 Task: Look for space in Gingee, India from 6th September, 2023 to 10th September, 2023 for 1 adult in price range Rs.9000 to Rs.17000. Place can be private room with 1  bedroom having 1 bed and 1 bathroom. Property type can be house, flat, guest house, hotel. Amenities needed are: washing machine. Booking option can be shelf check-in. Required host language is English.
Action: Mouse moved to (427, 108)
Screenshot: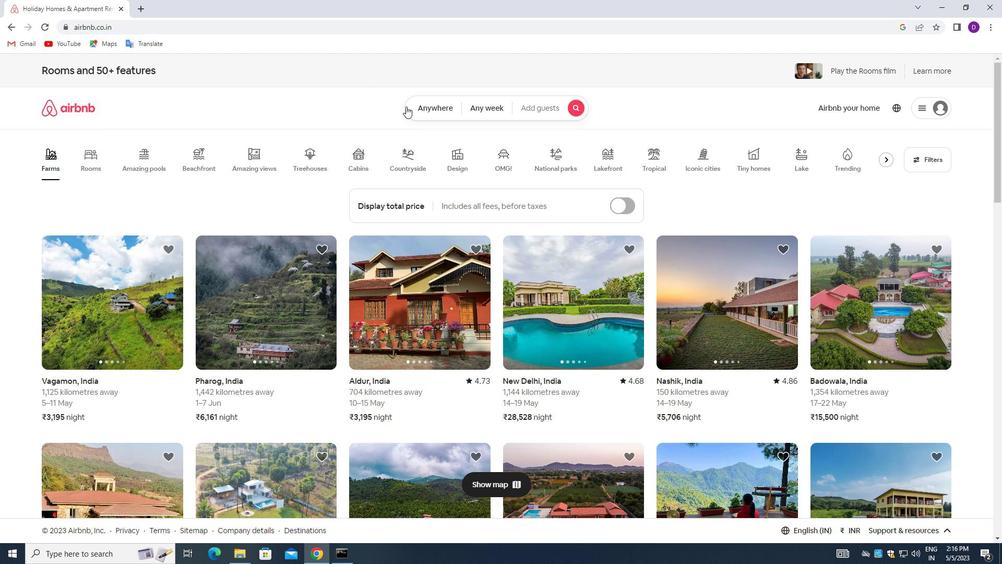 
Action: Mouse pressed left at (427, 108)
Screenshot: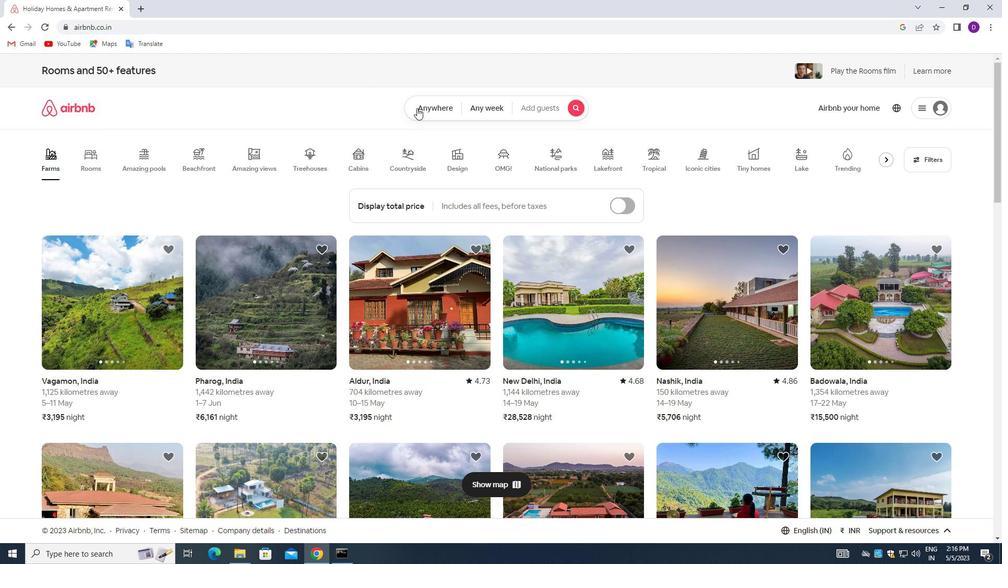 
Action: Mouse moved to (384, 157)
Screenshot: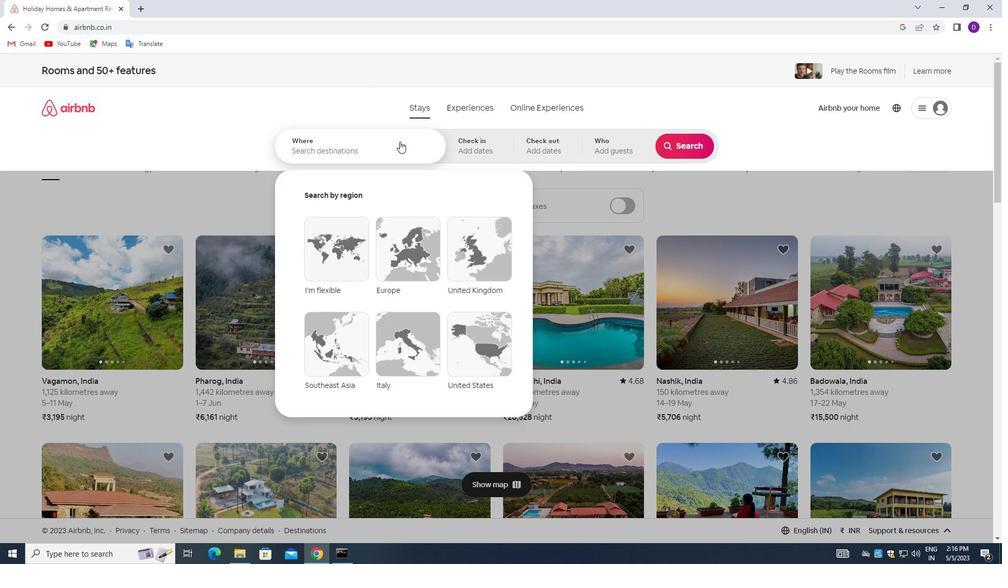 
Action: Mouse pressed left at (384, 157)
Screenshot: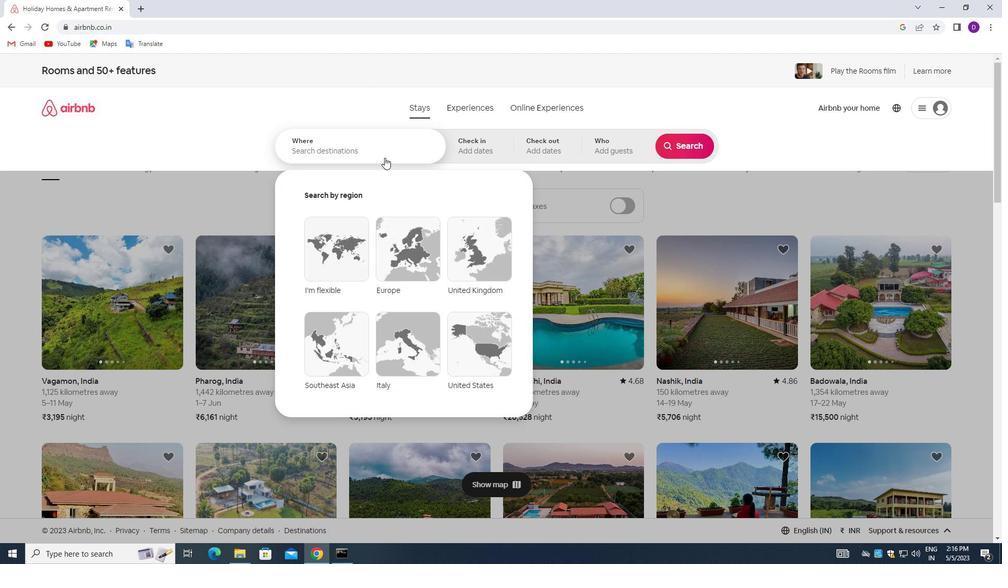 
Action: Mouse moved to (252, 141)
Screenshot: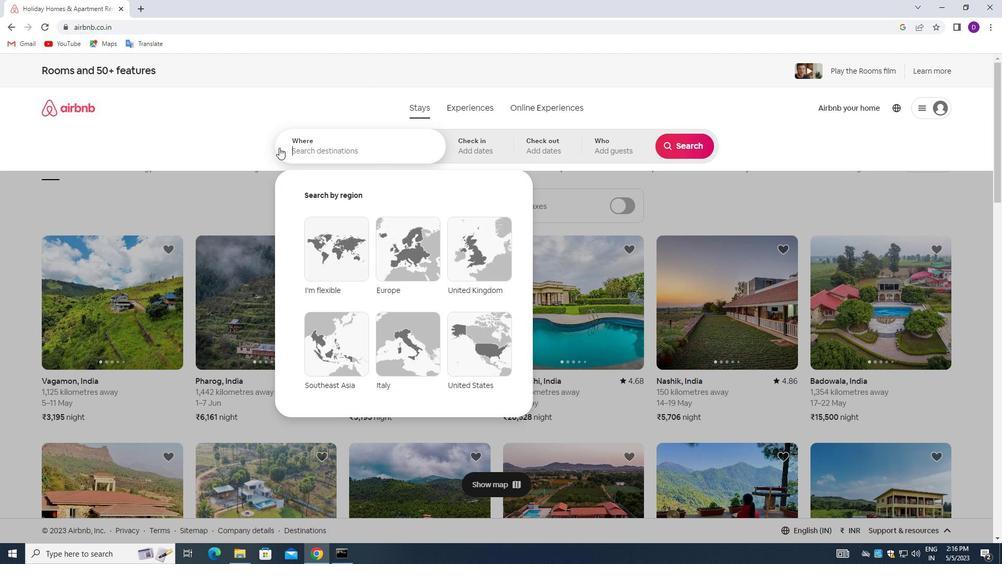 
Action: Key pressed <Key.shift_r>Gingee,<Key.space><Key.shift>INDIA<Key.enter>
Screenshot: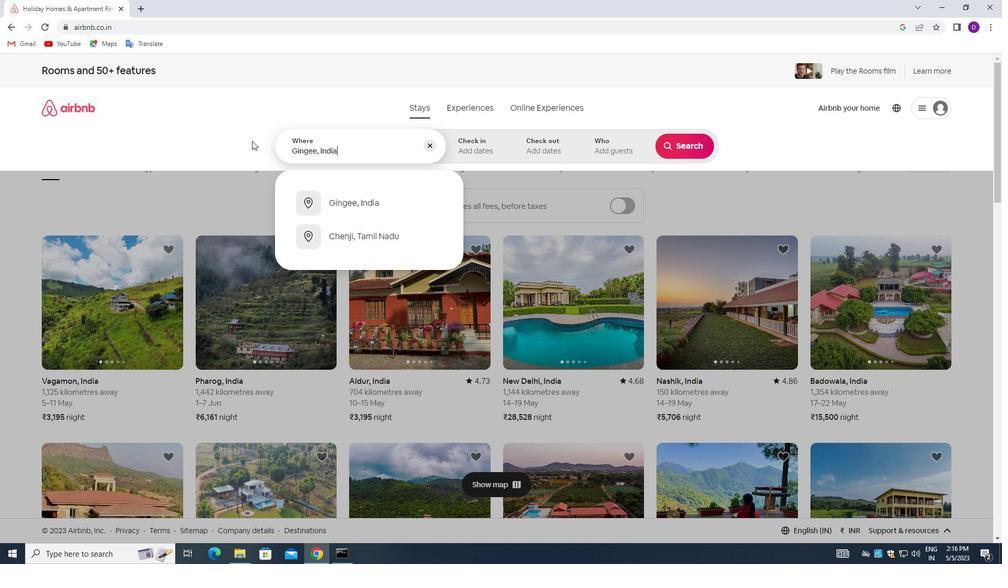 
Action: Mouse moved to (680, 226)
Screenshot: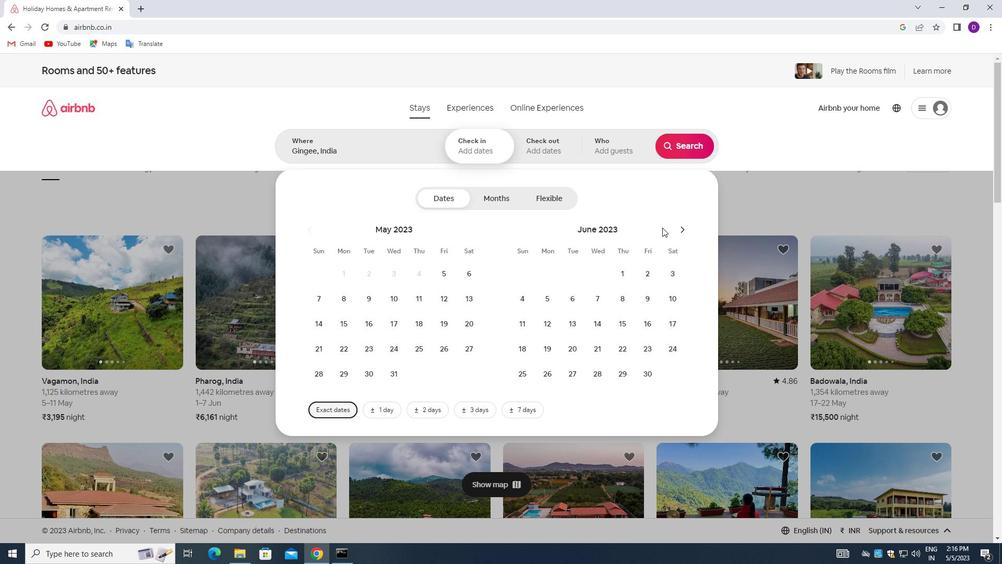 
Action: Mouse pressed left at (680, 226)
Screenshot: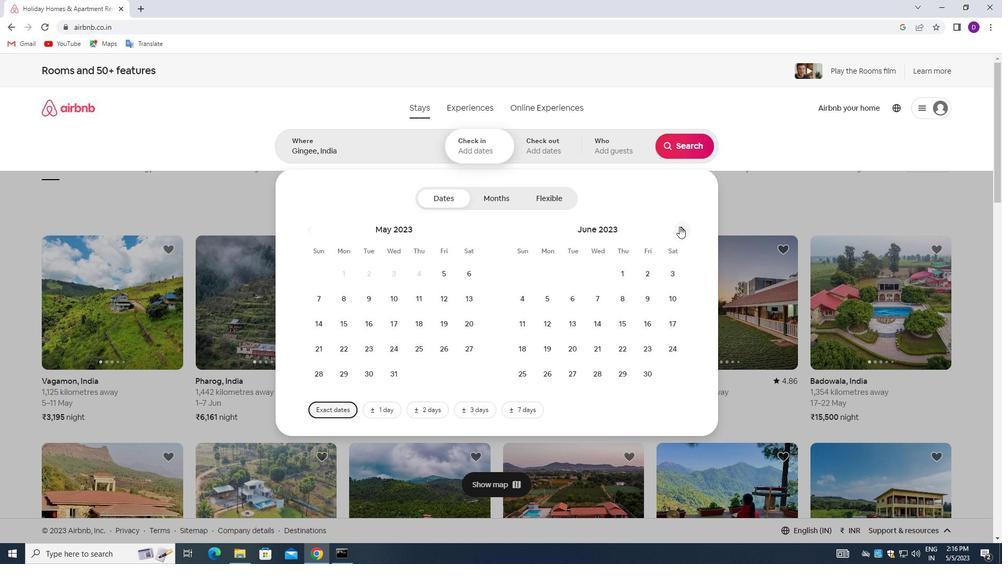 
Action: Mouse moved to (681, 226)
Screenshot: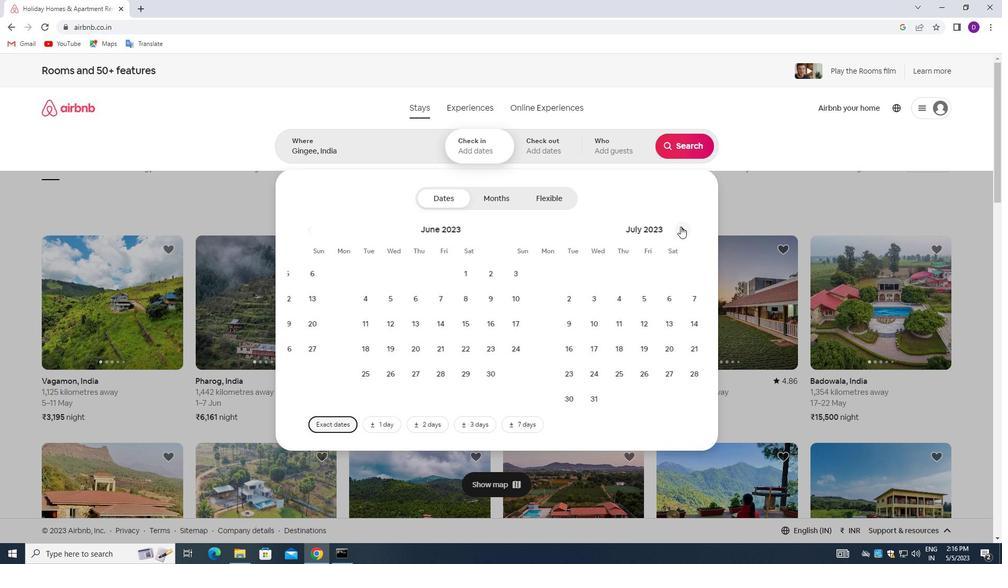 
Action: Mouse pressed left at (681, 226)
Screenshot: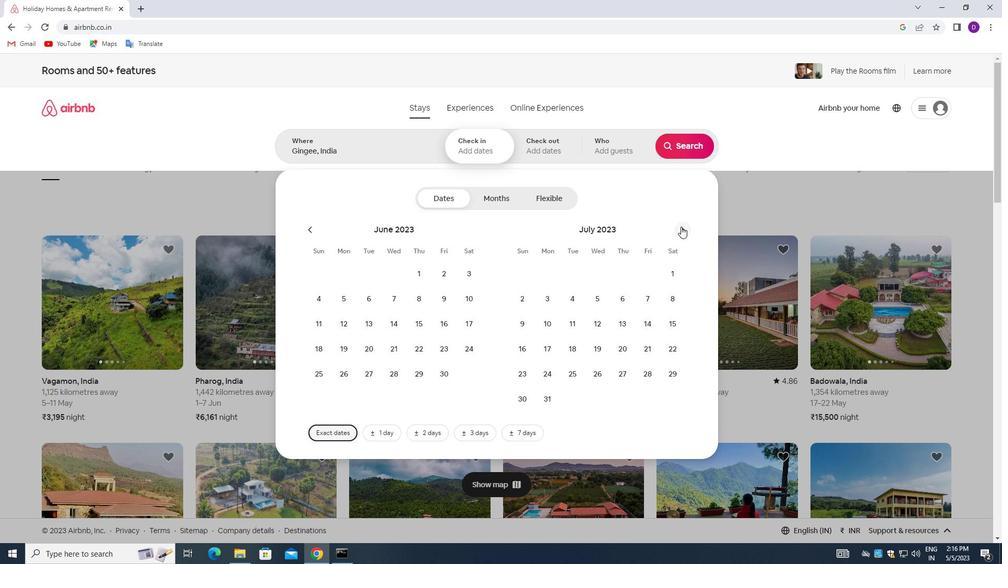 
Action: Mouse moved to (685, 228)
Screenshot: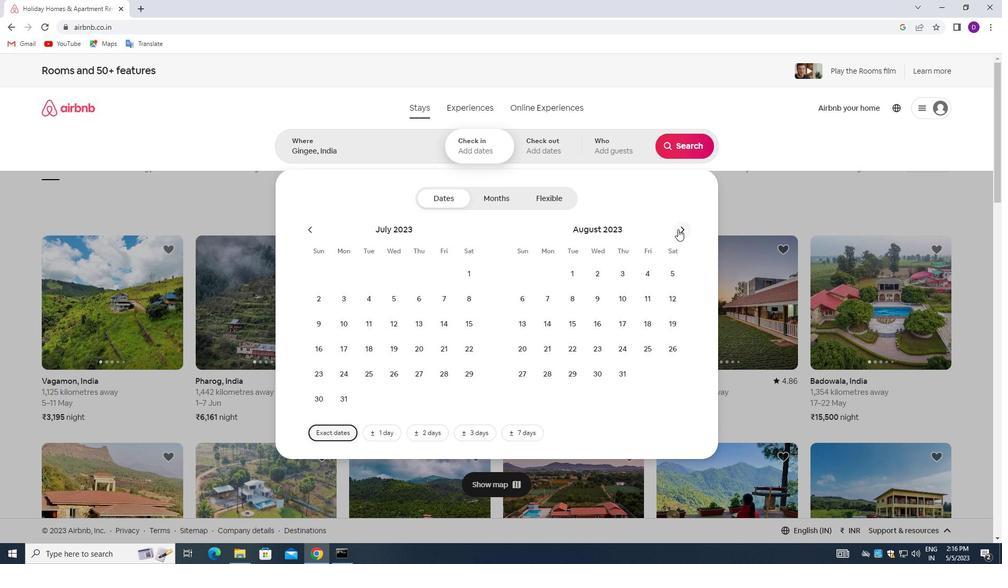 
Action: Mouse pressed left at (685, 228)
Screenshot: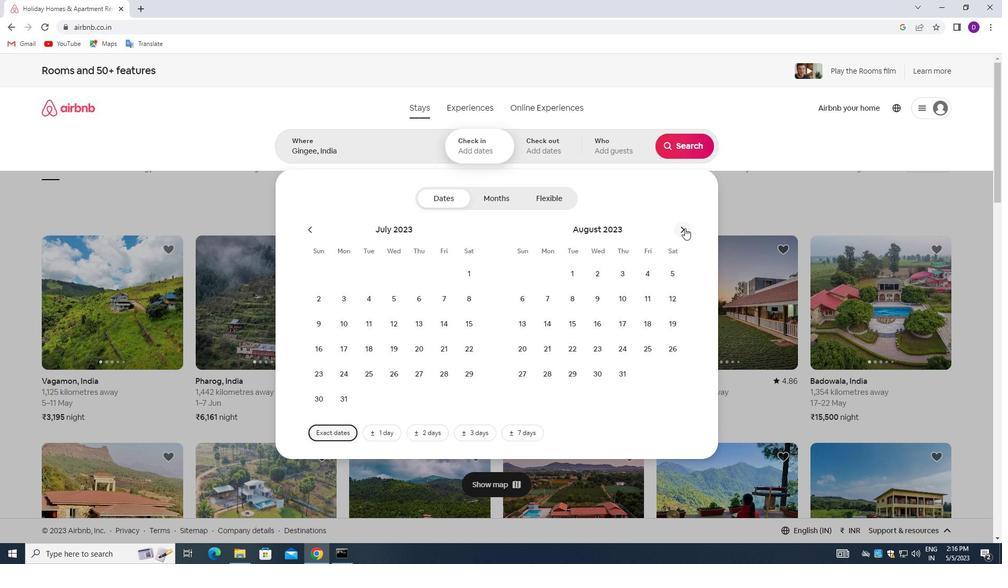 
Action: Mouse moved to (598, 300)
Screenshot: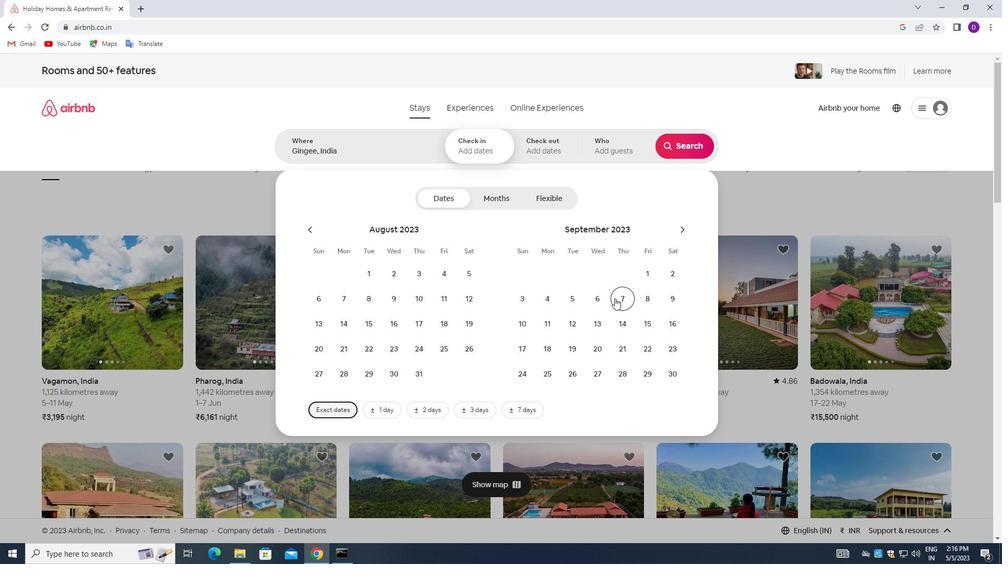 
Action: Mouse pressed left at (598, 300)
Screenshot: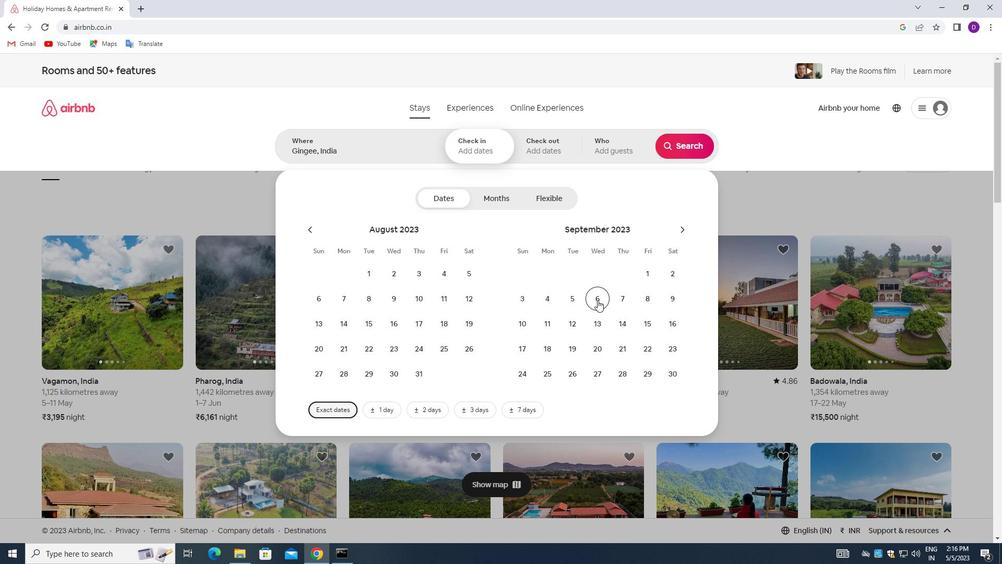
Action: Mouse moved to (527, 330)
Screenshot: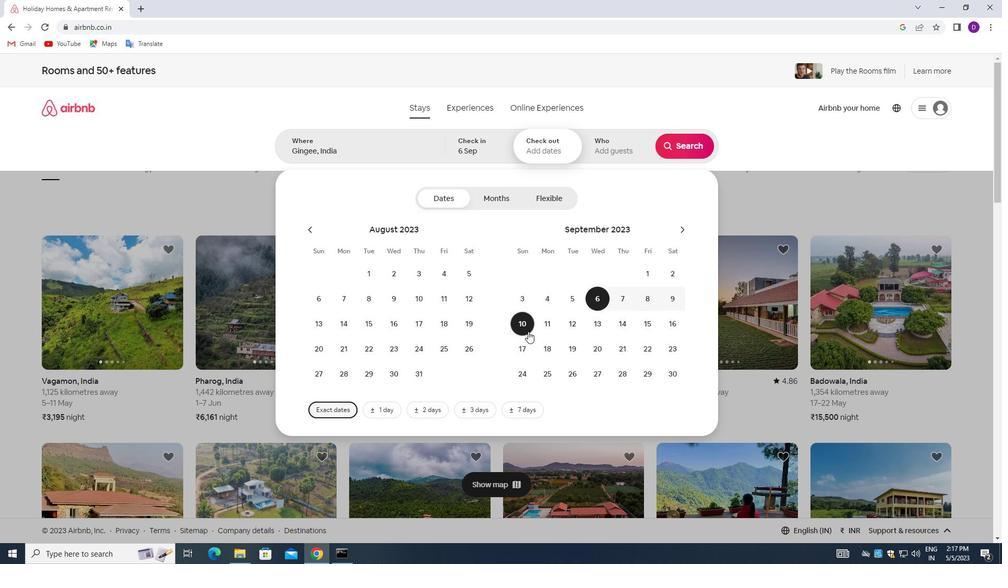 
Action: Mouse pressed left at (527, 330)
Screenshot: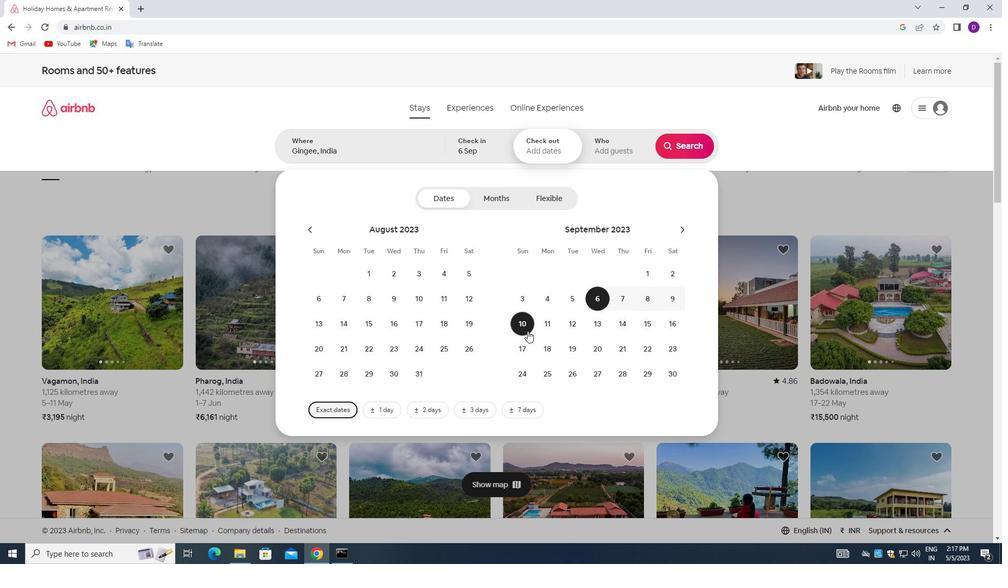 
Action: Mouse moved to (610, 148)
Screenshot: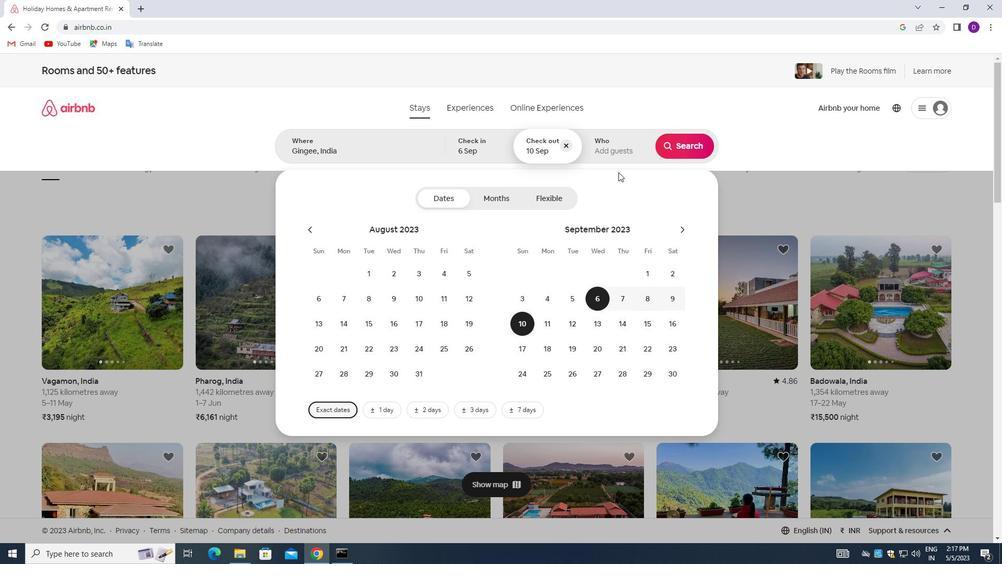 
Action: Mouse pressed left at (610, 148)
Screenshot: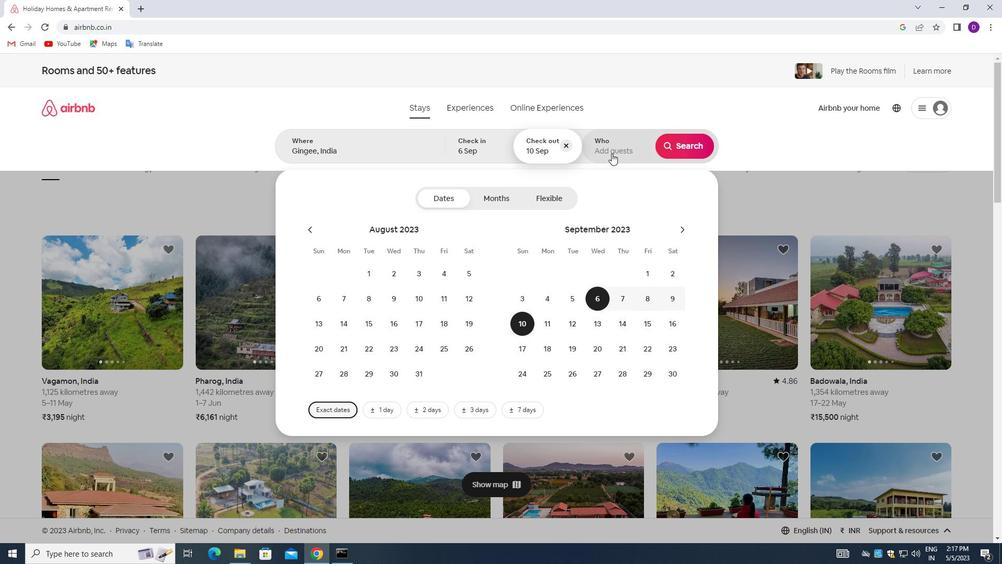 
Action: Mouse moved to (693, 204)
Screenshot: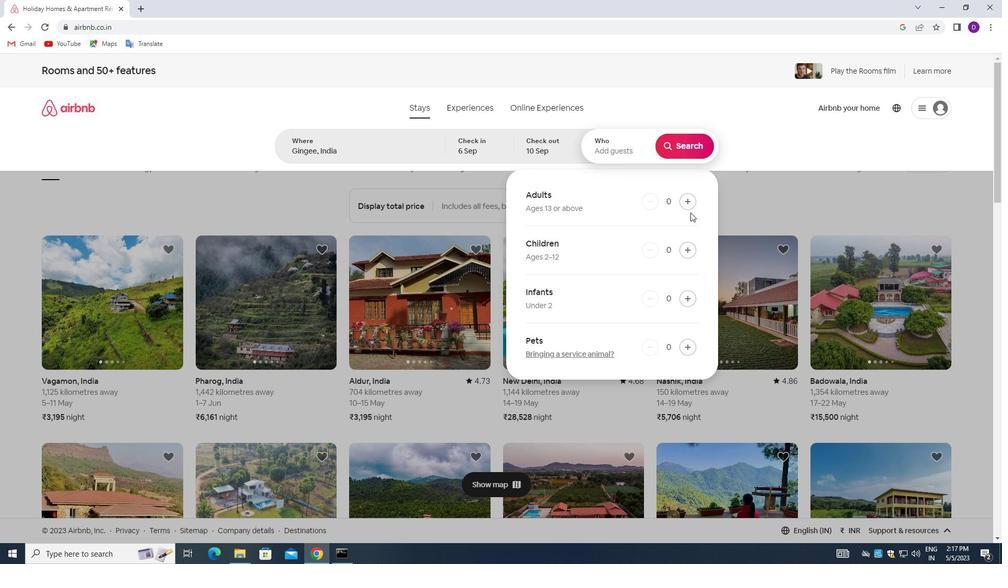 
Action: Mouse pressed left at (693, 204)
Screenshot: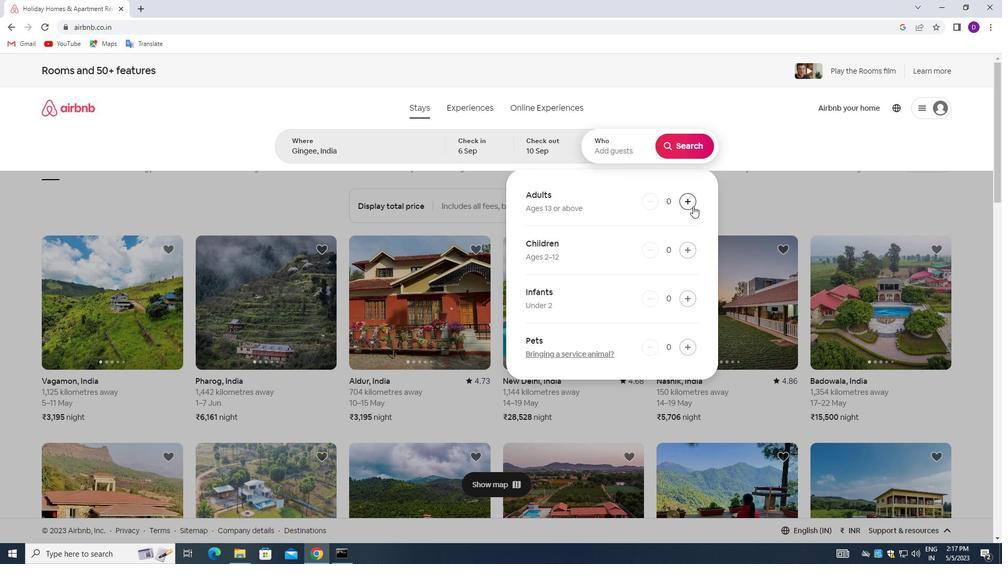 
Action: Mouse moved to (684, 145)
Screenshot: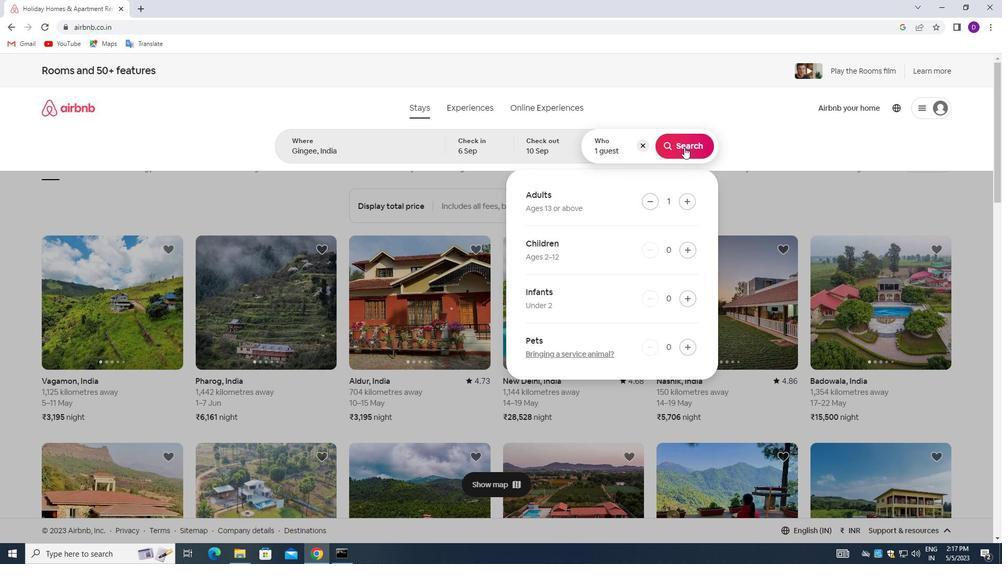 
Action: Mouse pressed left at (684, 145)
Screenshot: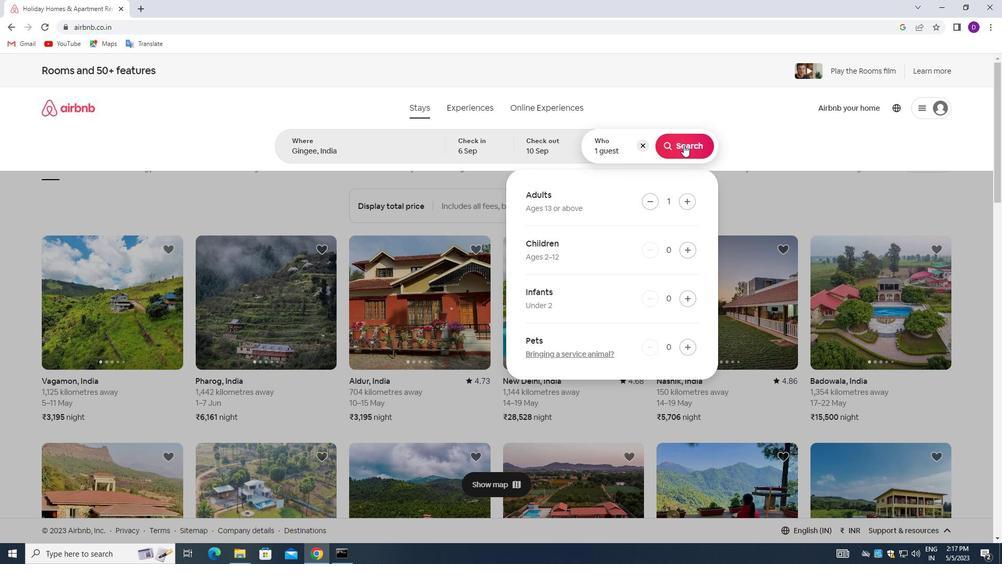
Action: Mouse moved to (949, 118)
Screenshot: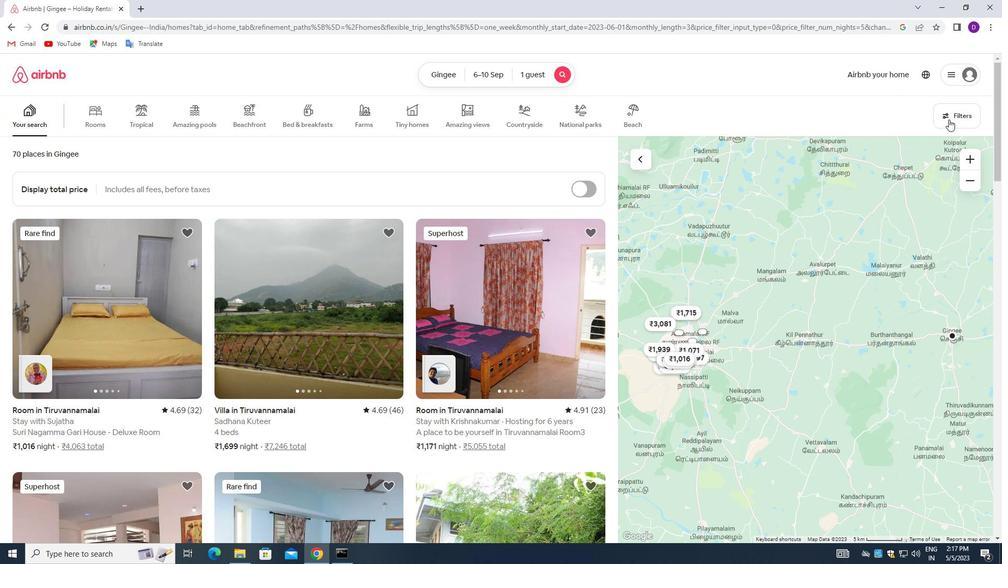 
Action: Mouse pressed left at (949, 118)
Screenshot: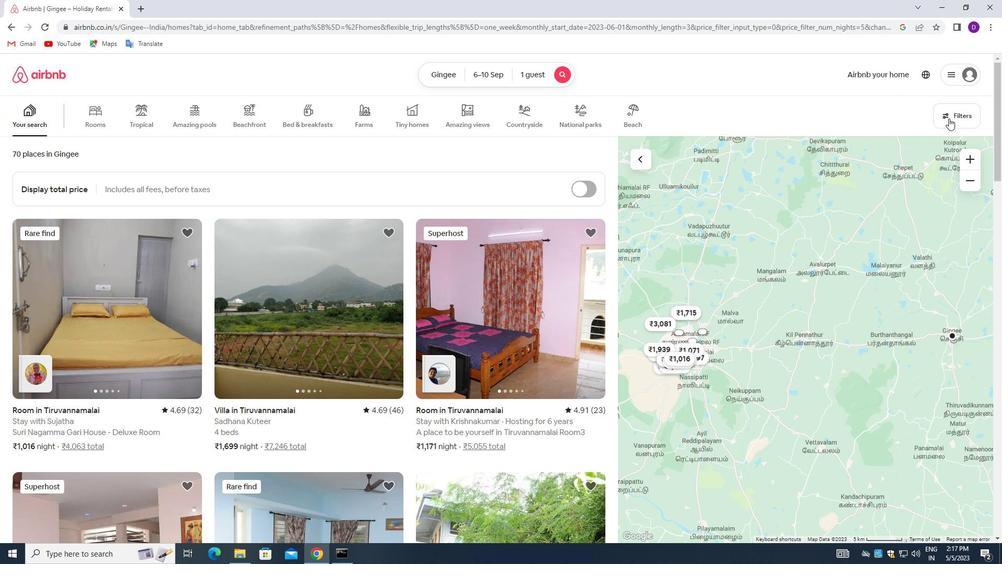 
Action: Mouse moved to (361, 373)
Screenshot: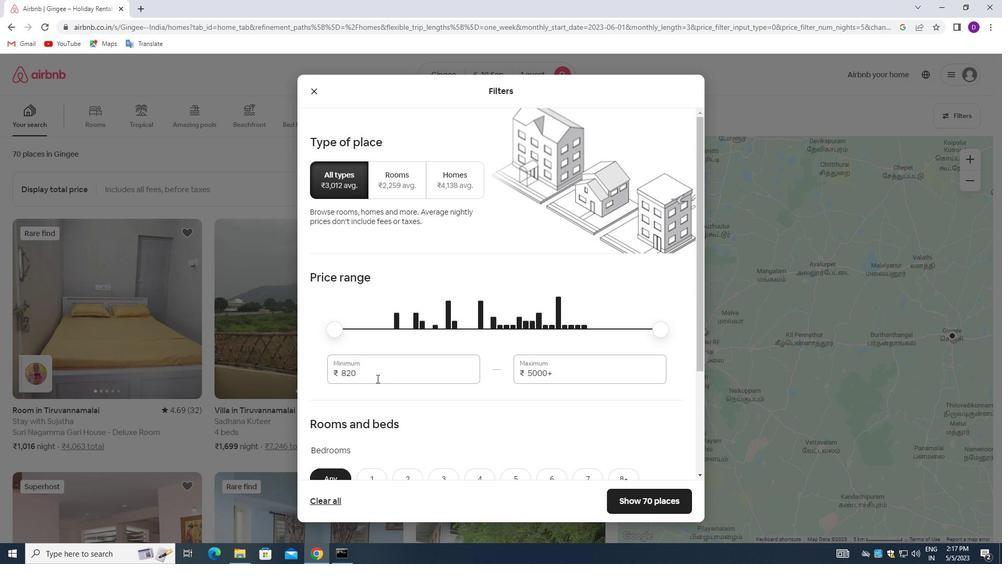 
Action: Mouse pressed left at (361, 373)
Screenshot: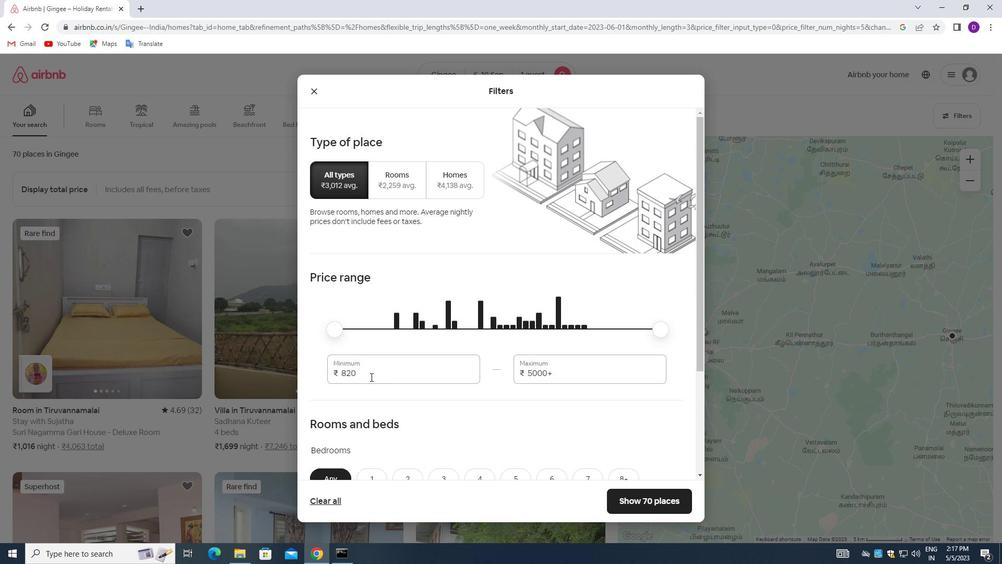
Action: Mouse pressed left at (361, 373)
Screenshot: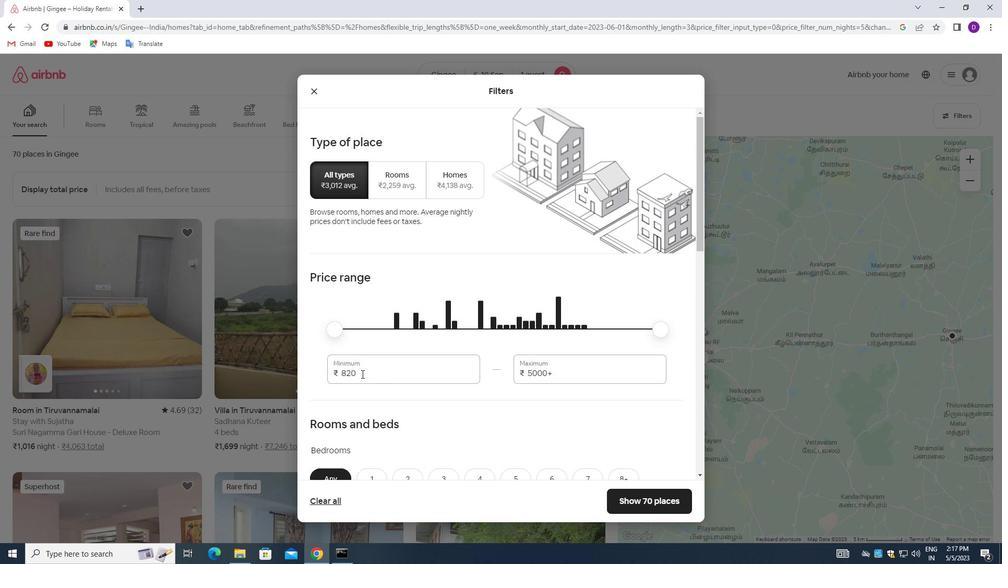 
Action: Key pressed 9000<Key.tab>17000
Screenshot: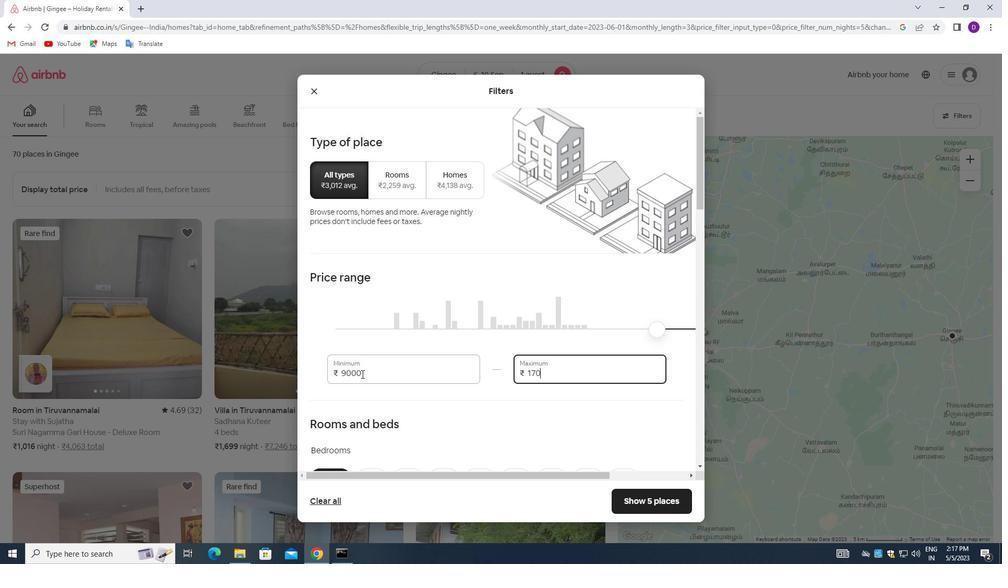 
Action: Mouse moved to (443, 365)
Screenshot: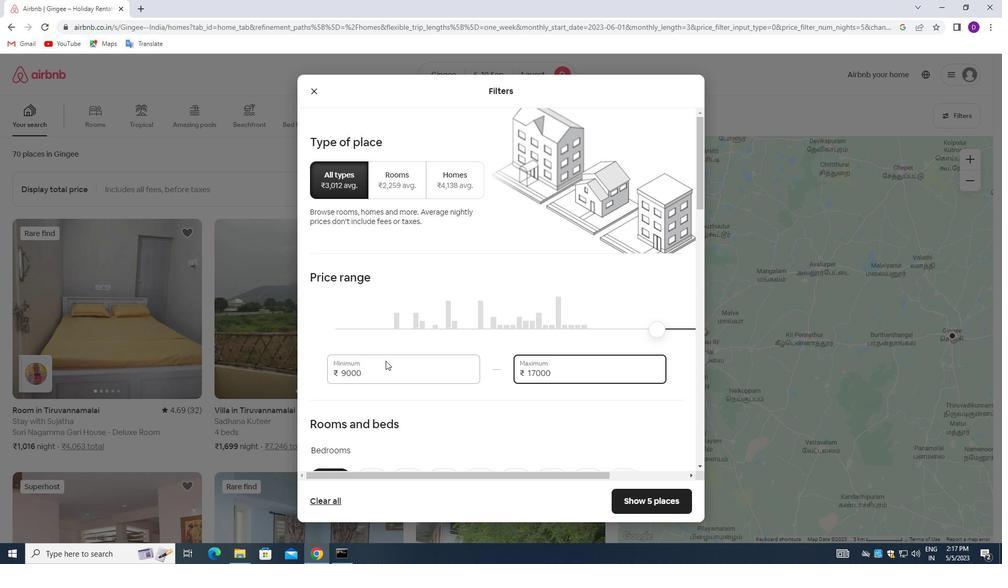 
Action: Mouse scrolled (443, 365) with delta (0, 0)
Screenshot: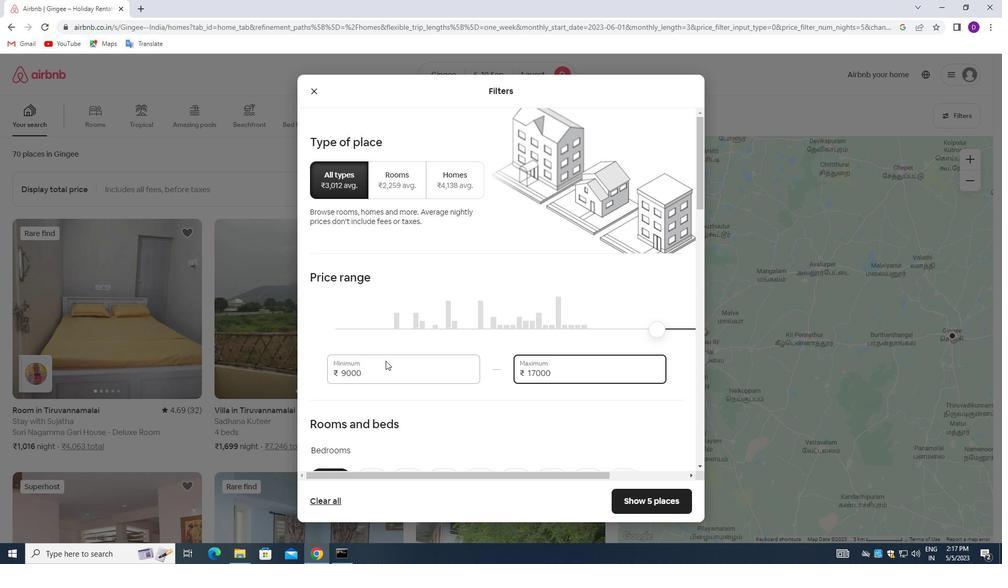 
Action: Mouse scrolled (443, 365) with delta (0, 0)
Screenshot: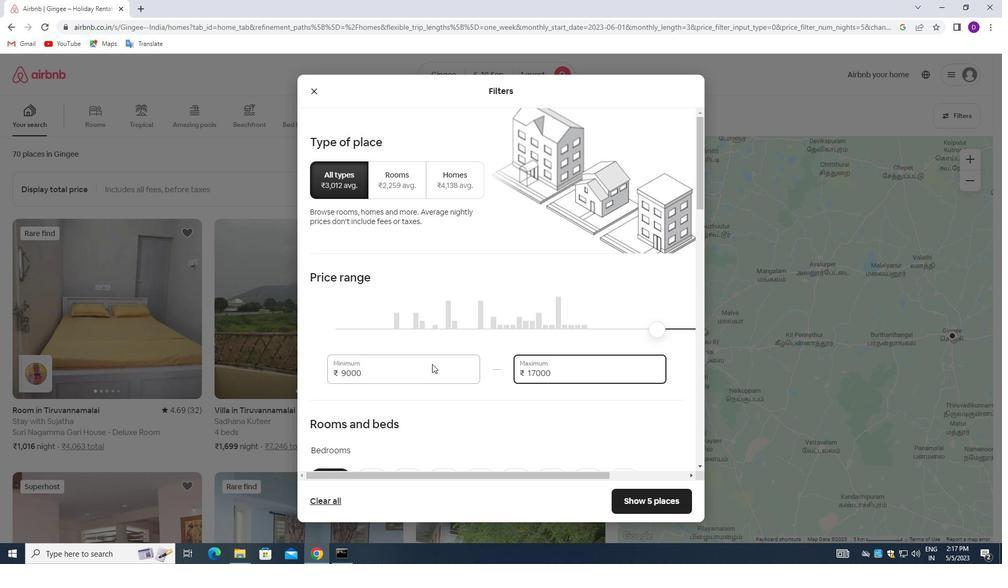 
Action: Mouse scrolled (443, 365) with delta (0, 0)
Screenshot: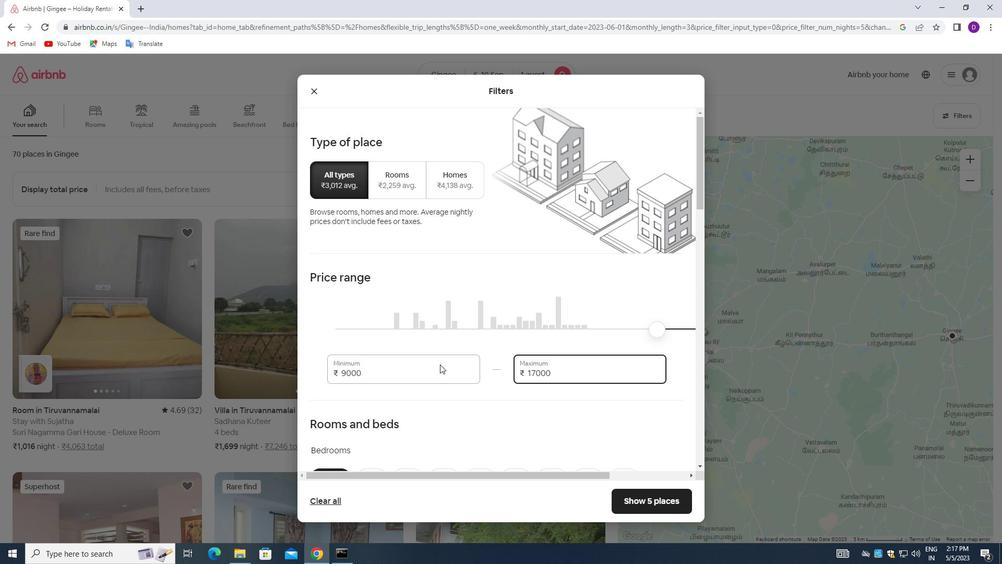 
Action: Mouse scrolled (443, 365) with delta (0, 0)
Screenshot: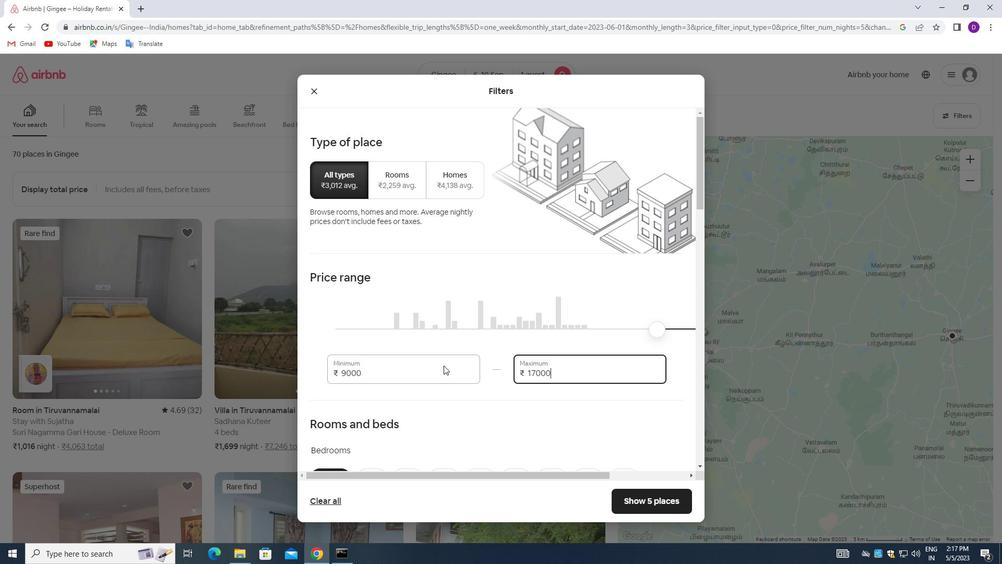 
Action: Mouse moved to (371, 270)
Screenshot: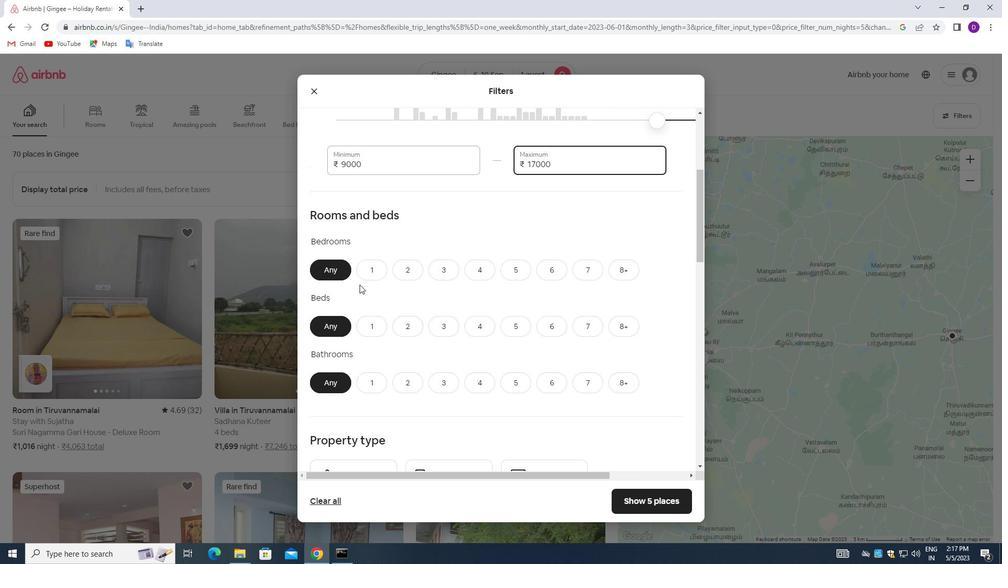 
Action: Mouse pressed left at (371, 270)
Screenshot: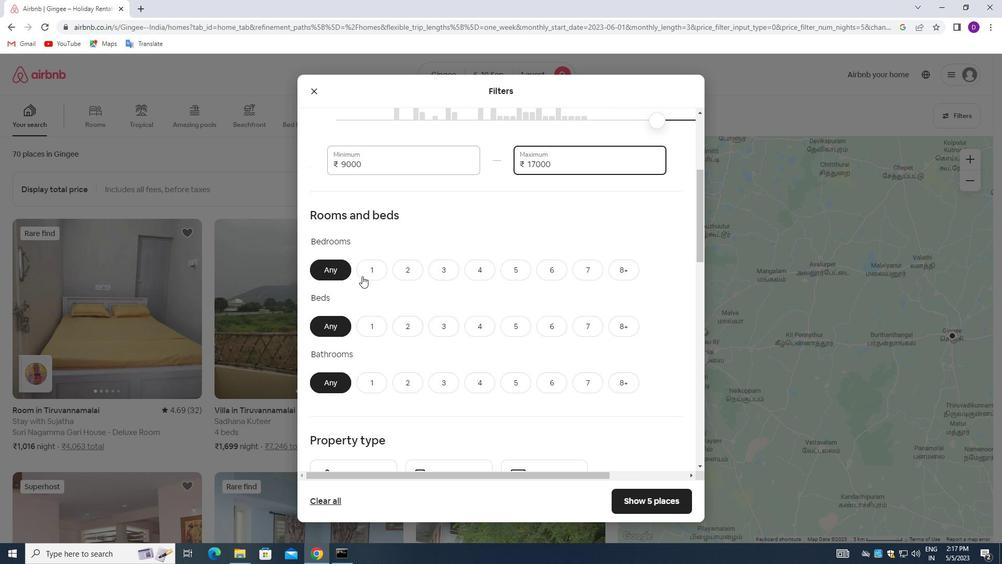 
Action: Mouse moved to (374, 321)
Screenshot: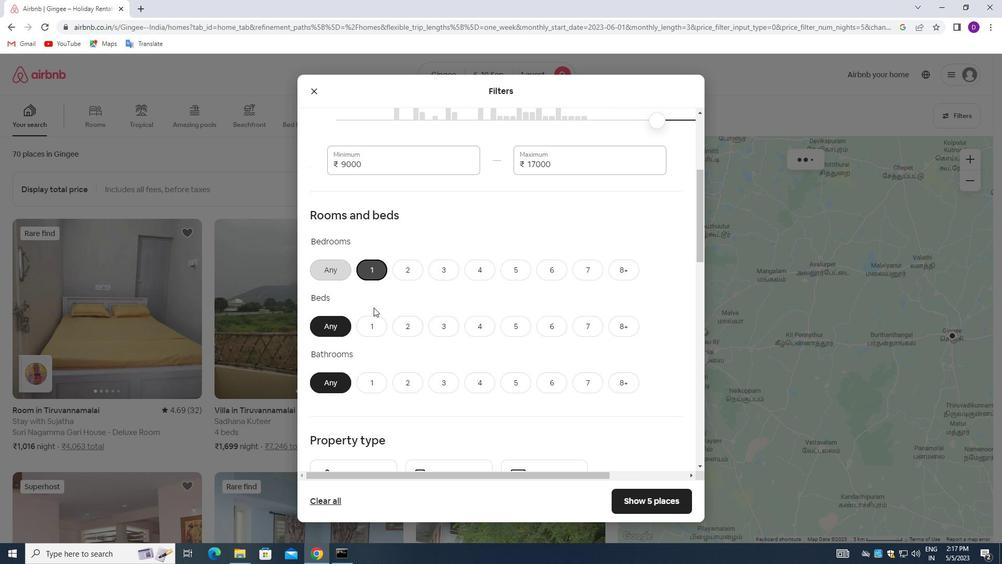
Action: Mouse pressed left at (374, 321)
Screenshot: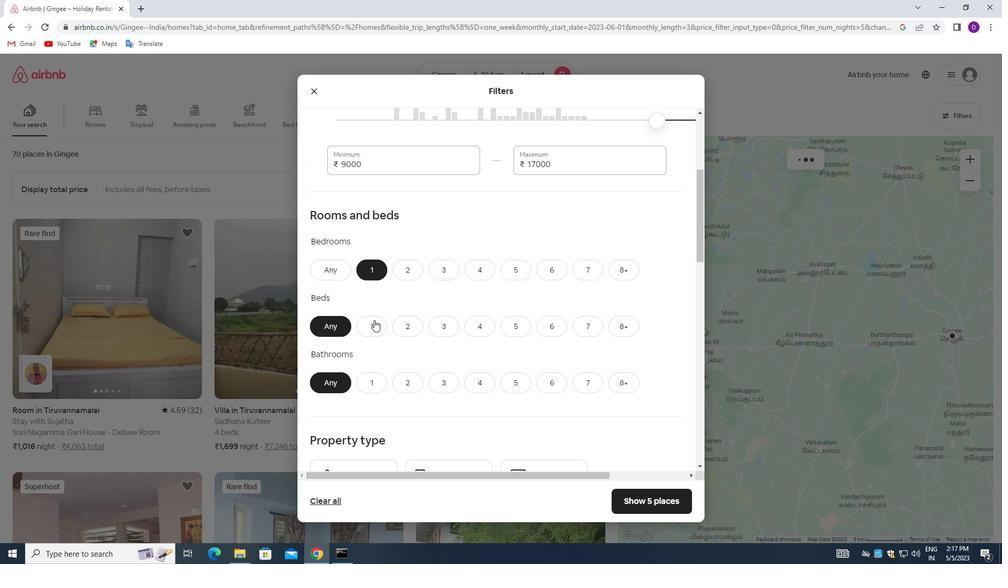 
Action: Mouse moved to (373, 377)
Screenshot: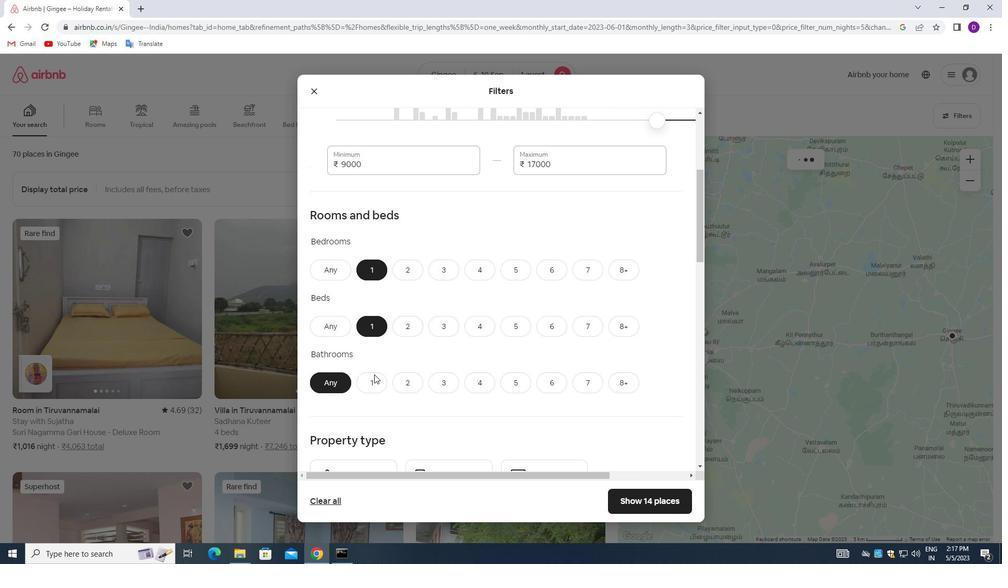 
Action: Mouse pressed left at (373, 377)
Screenshot: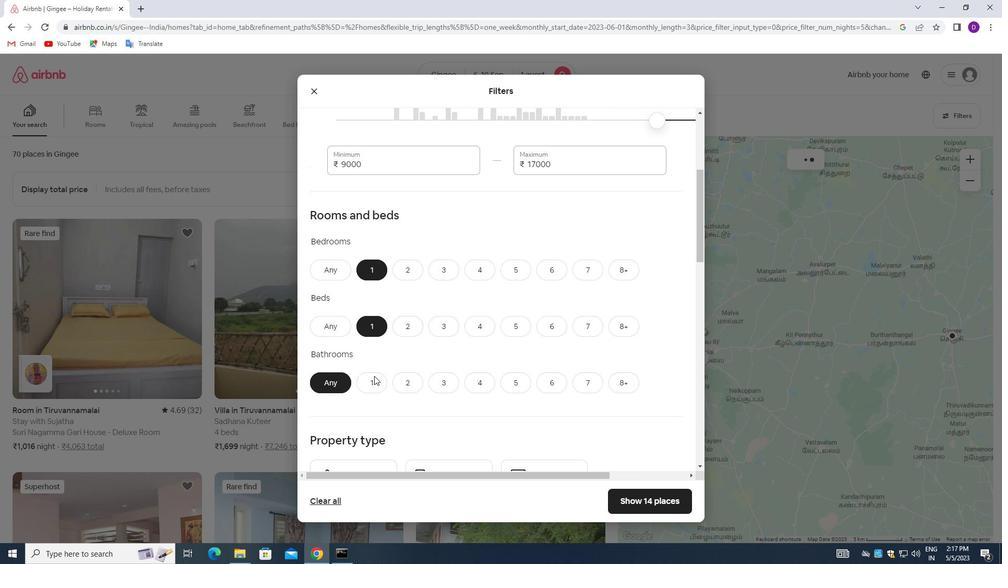 
Action: Mouse moved to (426, 308)
Screenshot: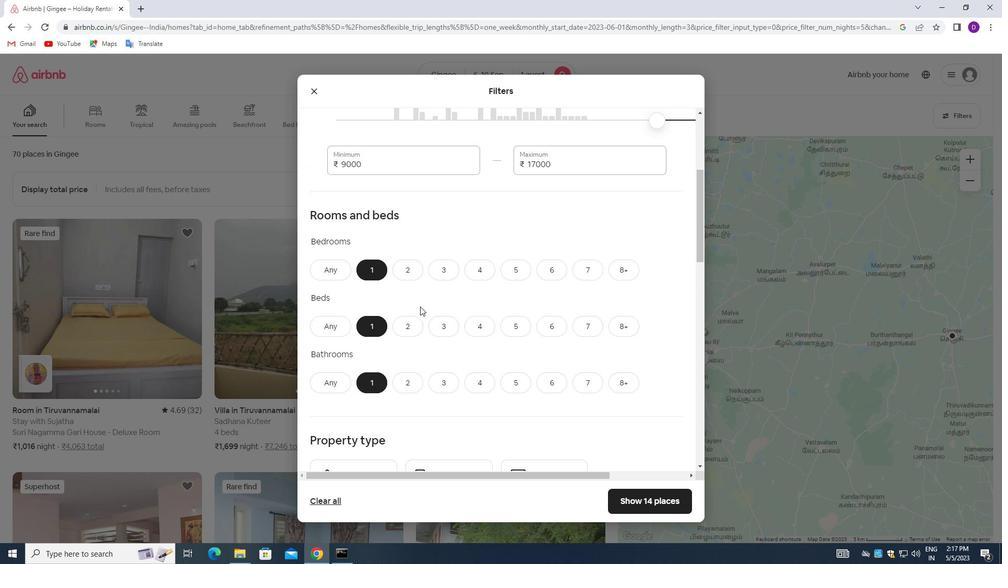 
Action: Mouse scrolled (426, 307) with delta (0, 0)
Screenshot: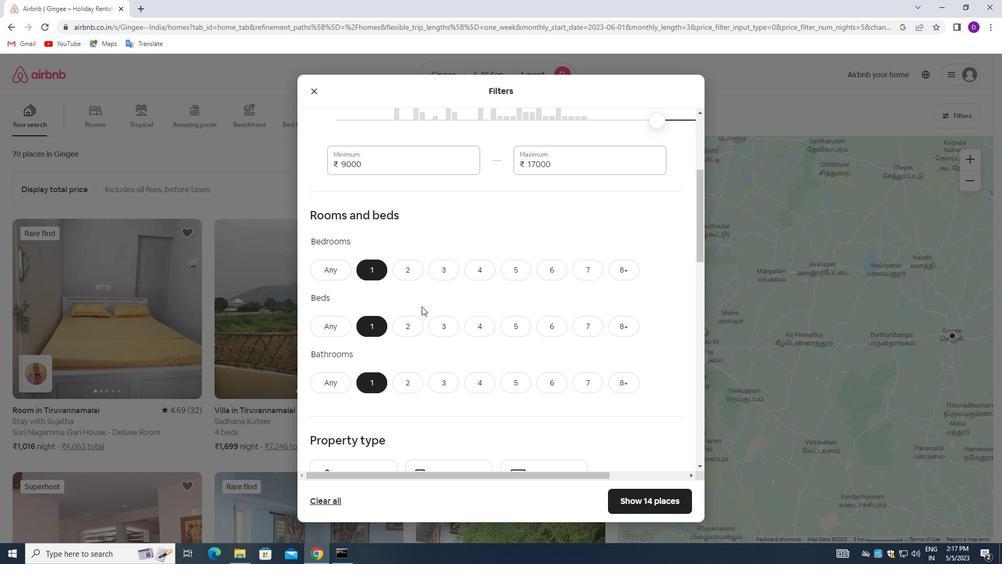 
Action: Mouse moved to (427, 308)
Screenshot: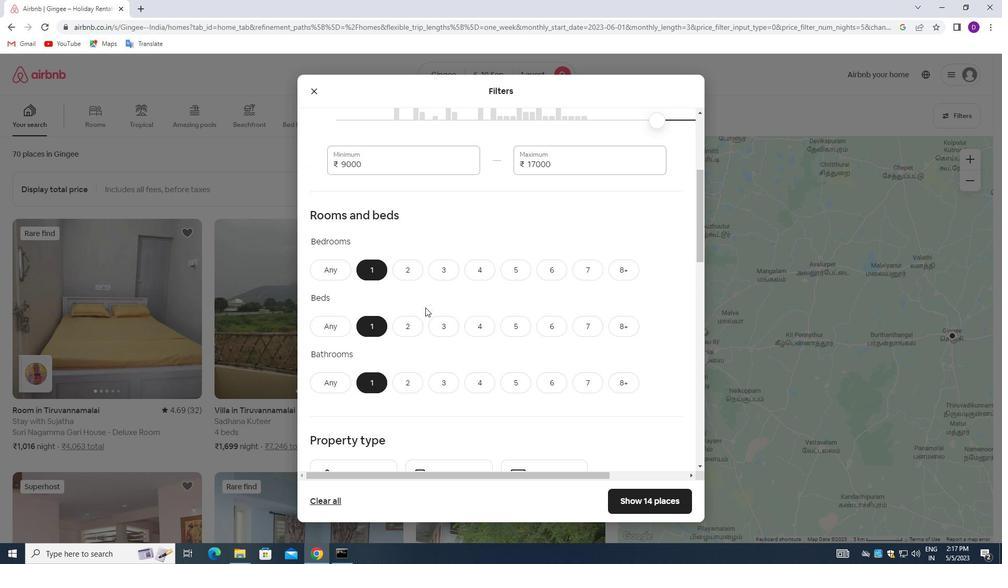 
Action: Mouse scrolled (427, 307) with delta (0, 0)
Screenshot: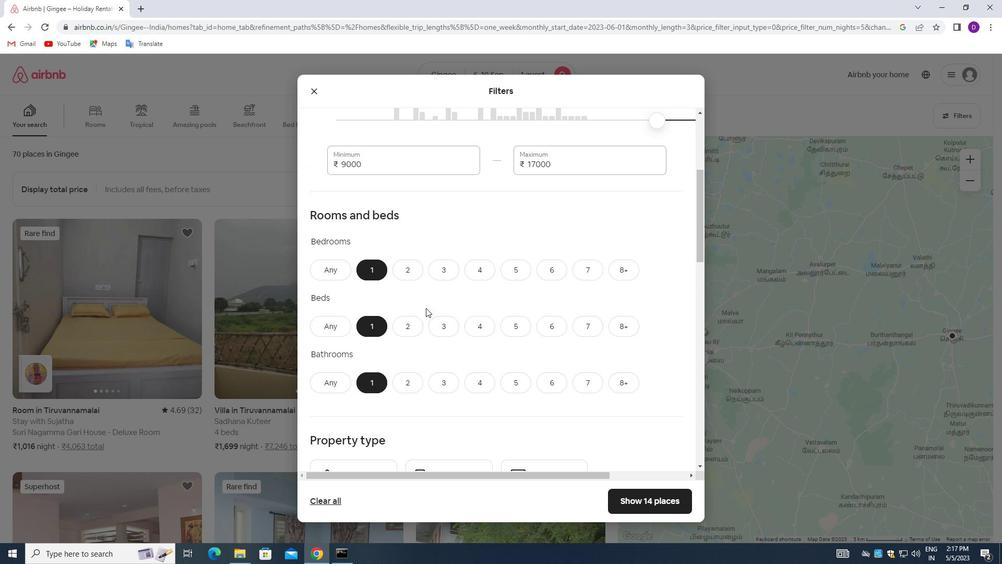 
Action: Mouse scrolled (427, 307) with delta (0, 0)
Screenshot: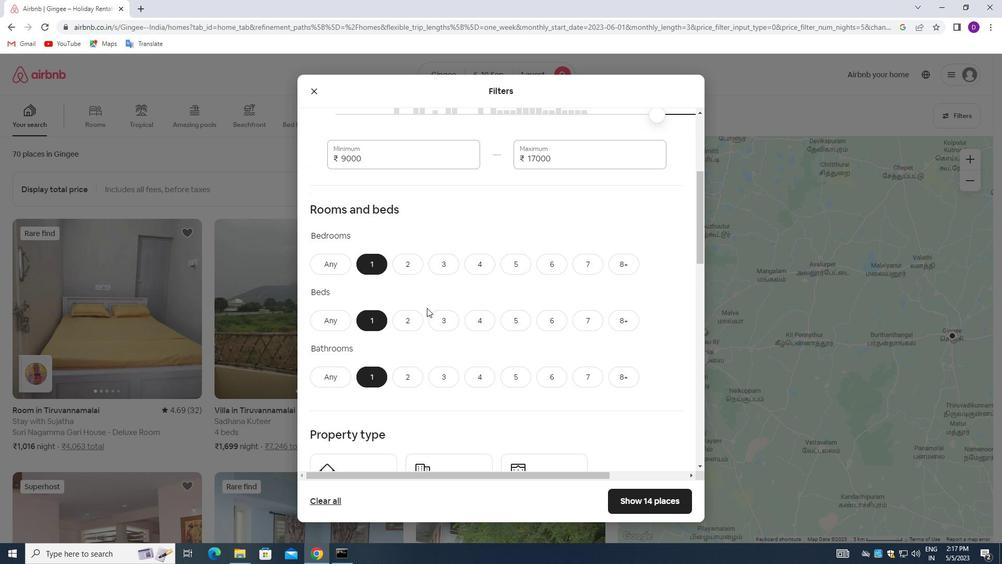 
Action: Mouse moved to (373, 334)
Screenshot: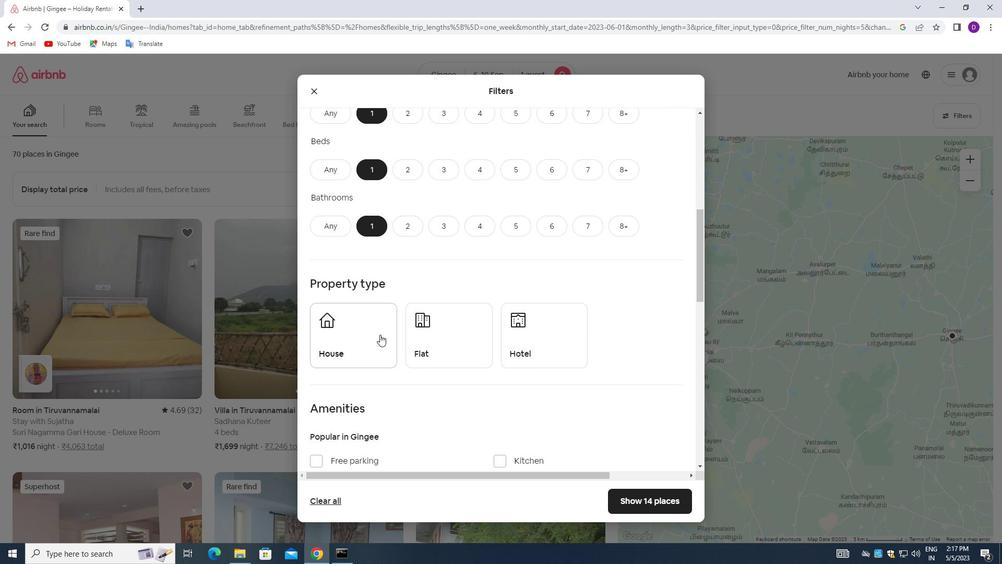 
Action: Mouse pressed left at (373, 334)
Screenshot: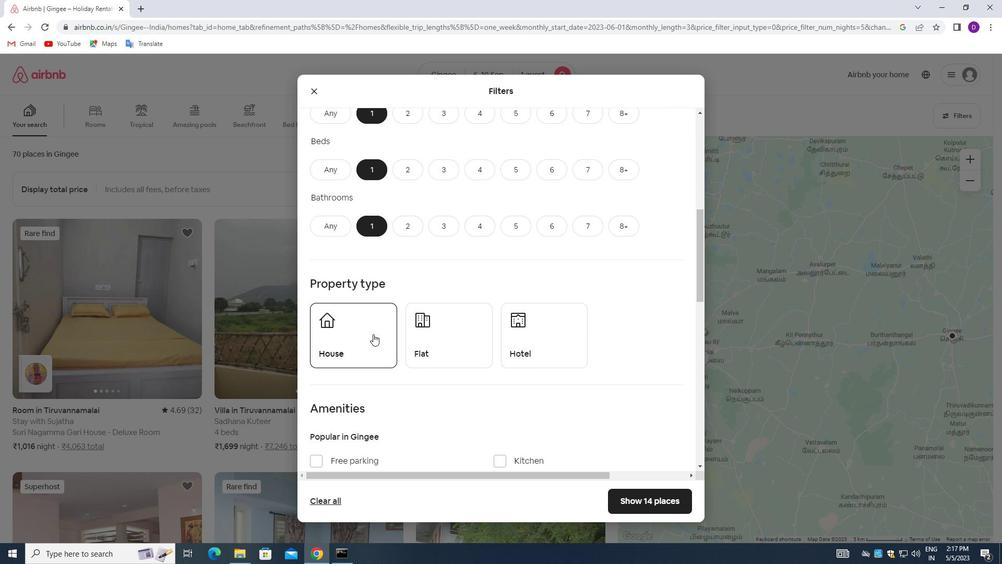 
Action: Mouse moved to (428, 336)
Screenshot: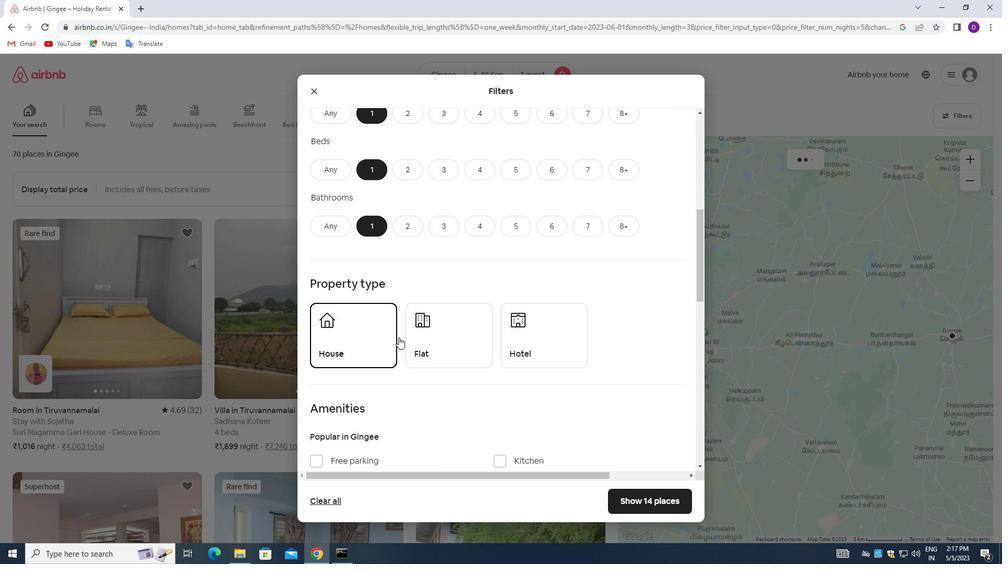
Action: Mouse pressed left at (428, 336)
Screenshot: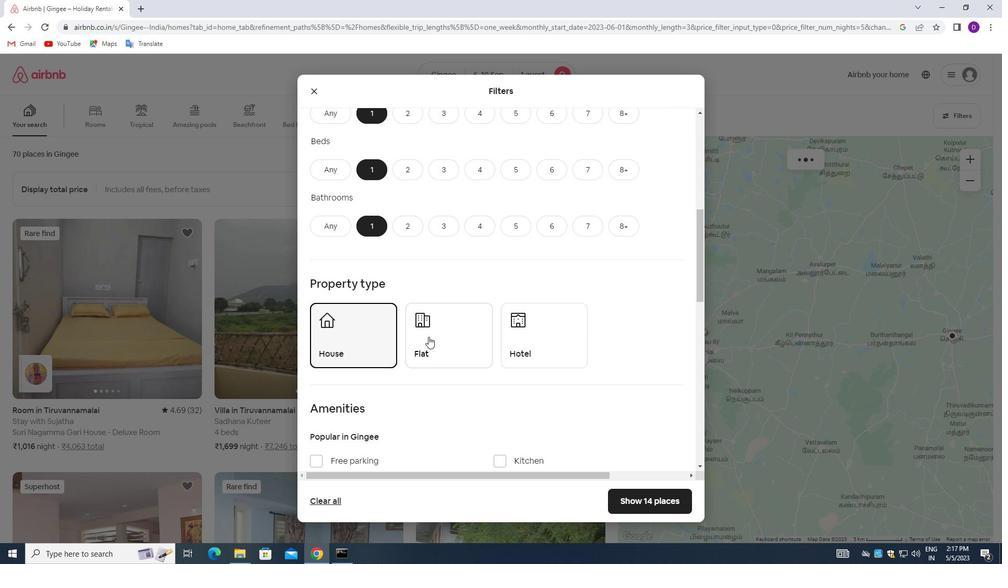 
Action: Mouse moved to (509, 337)
Screenshot: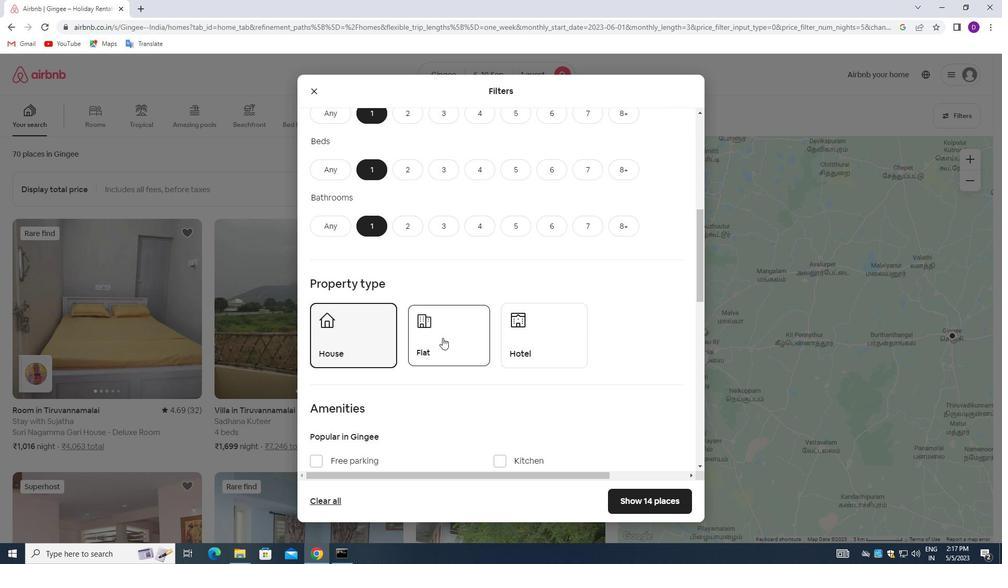 
Action: Mouse pressed left at (509, 337)
Screenshot: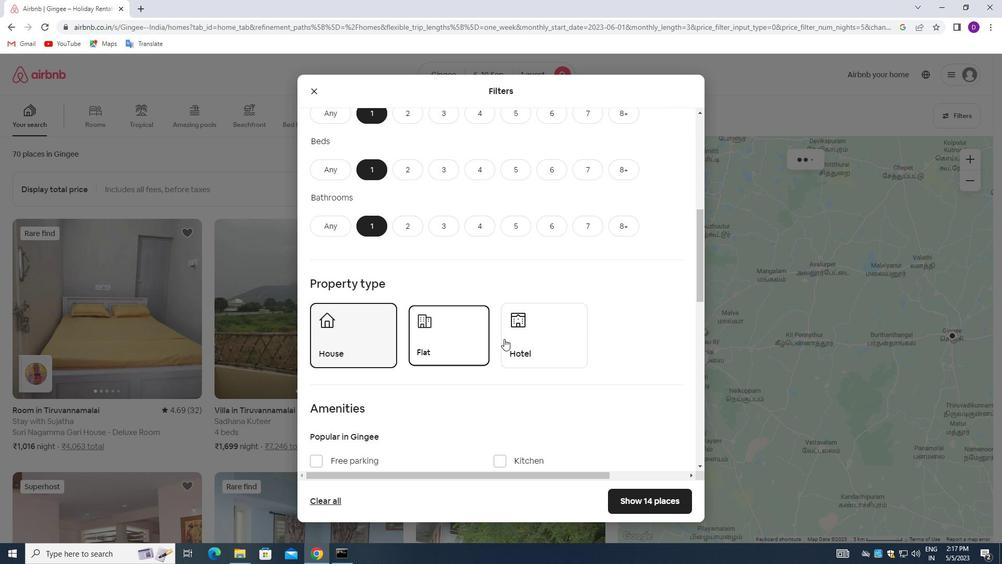 
Action: Mouse moved to (445, 301)
Screenshot: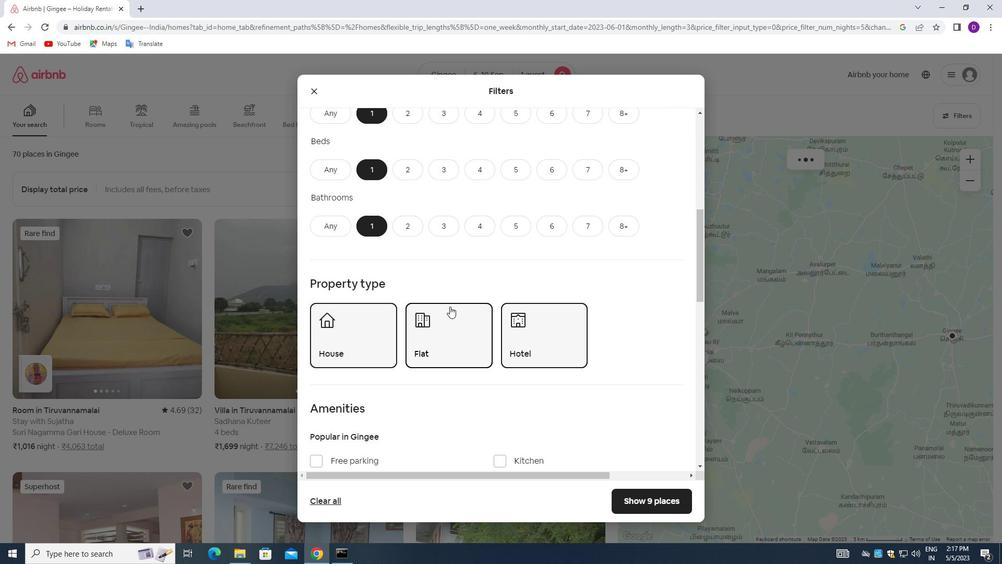 
Action: Mouse scrolled (445, 301) with delta (0, 0)
Screenshot: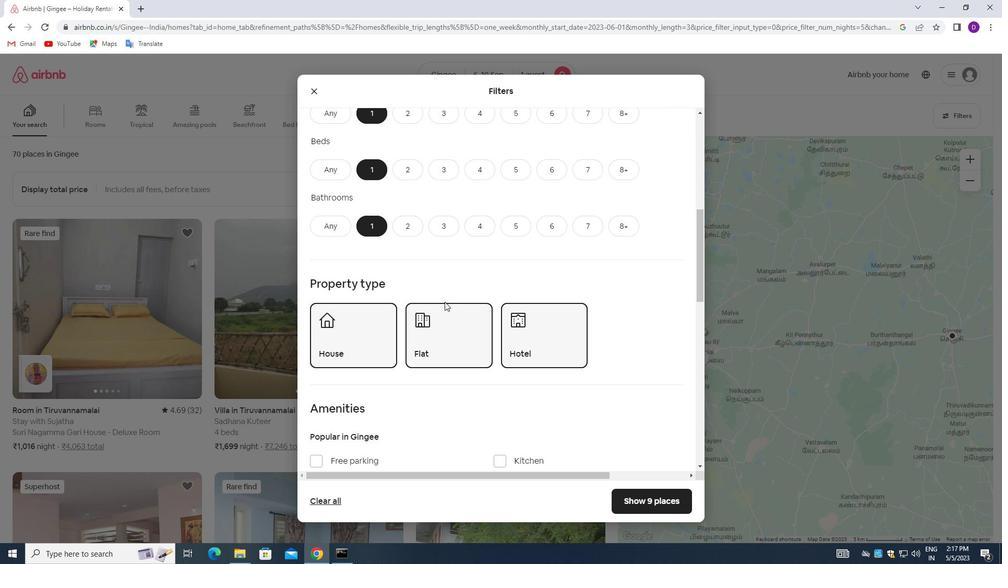 
Action: Mouse scrolled (445, 301) with delta (0, 0)
Screenshot: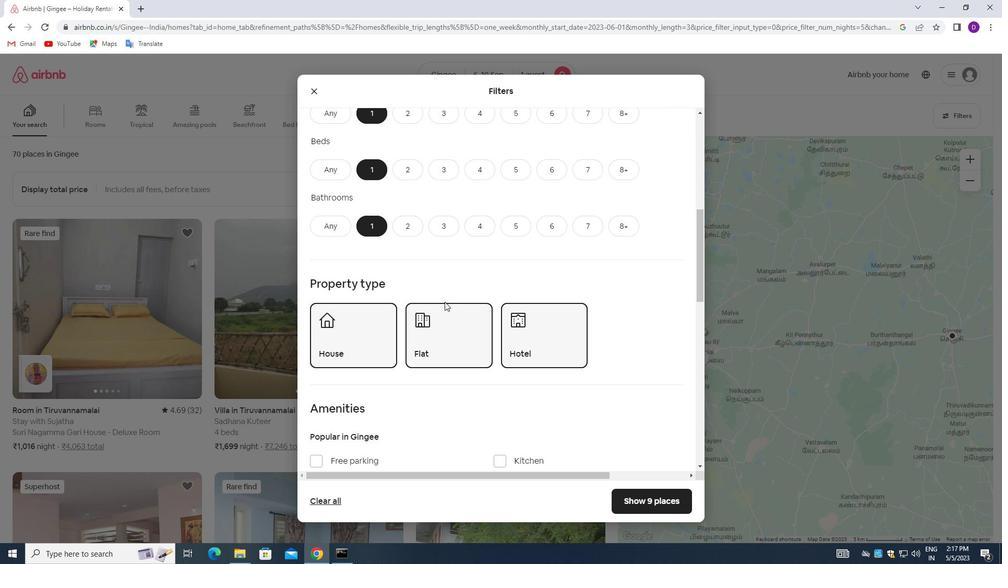 
Action: Mouse scrolled (445, 301) with delta (0, 0)
Screenshot: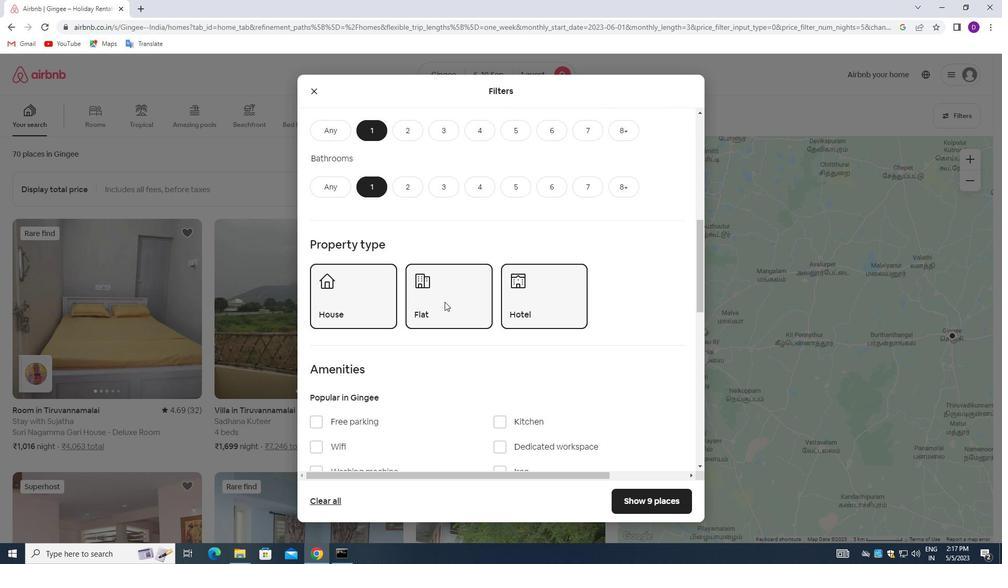 
Action: Mouse moved to (459, 301)
Screenshot: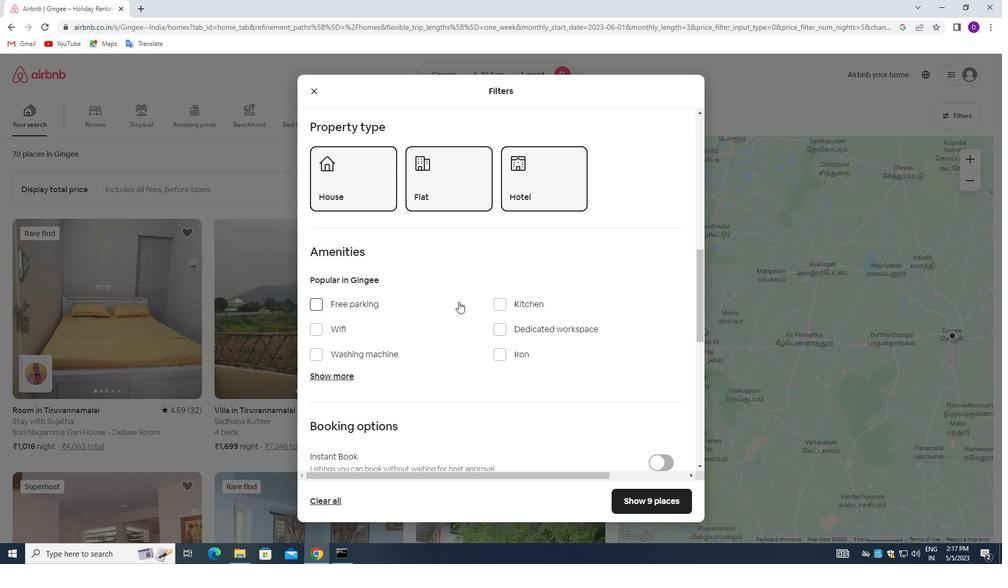
Action: Mouse scrolled (459, 301) with delta (0, 0)
Screenshot: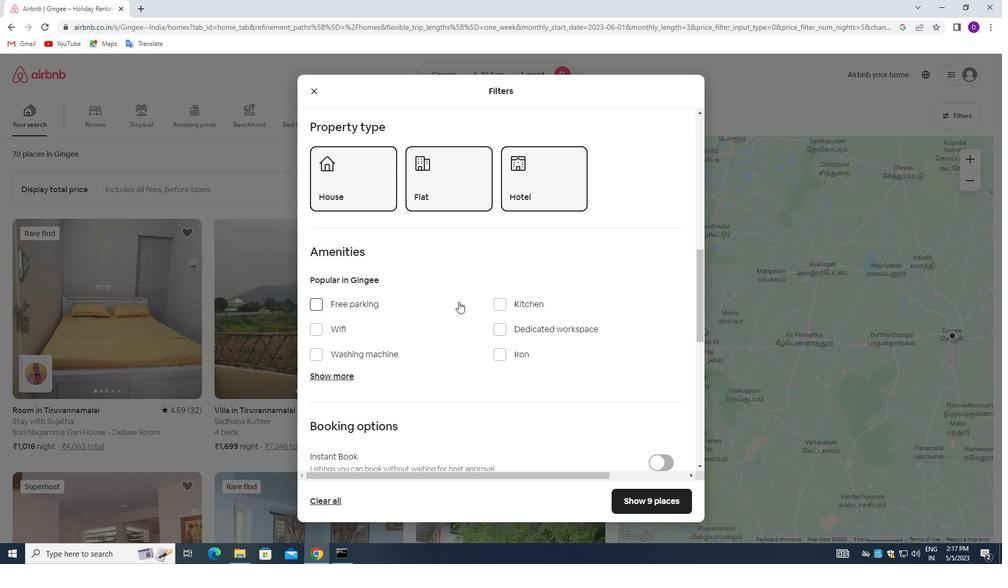 
Action: Mouse moved to (460, 301)
Screenshot: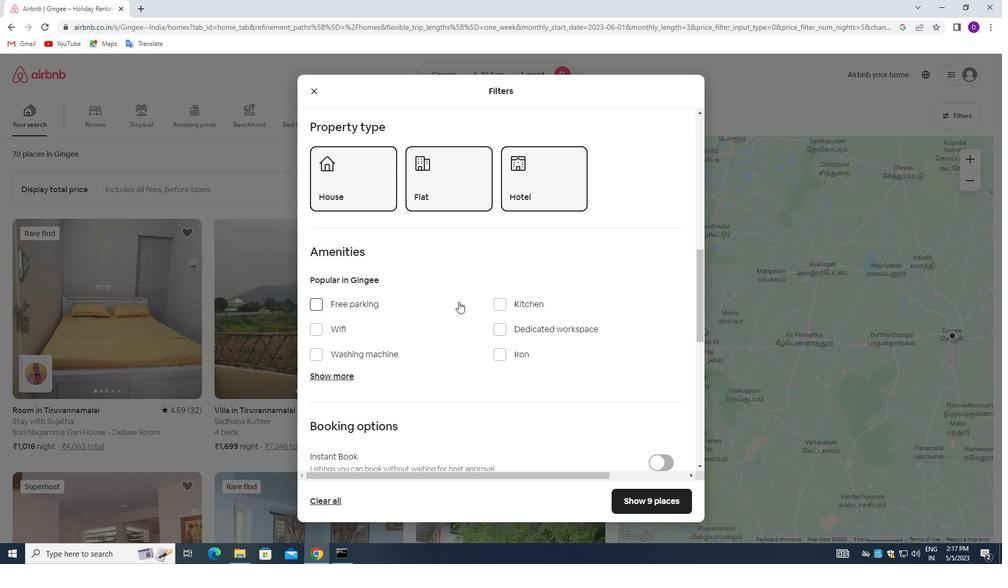 
Action: Mouse scrolled (460, 301) with delta (0, 0)
Screenshot: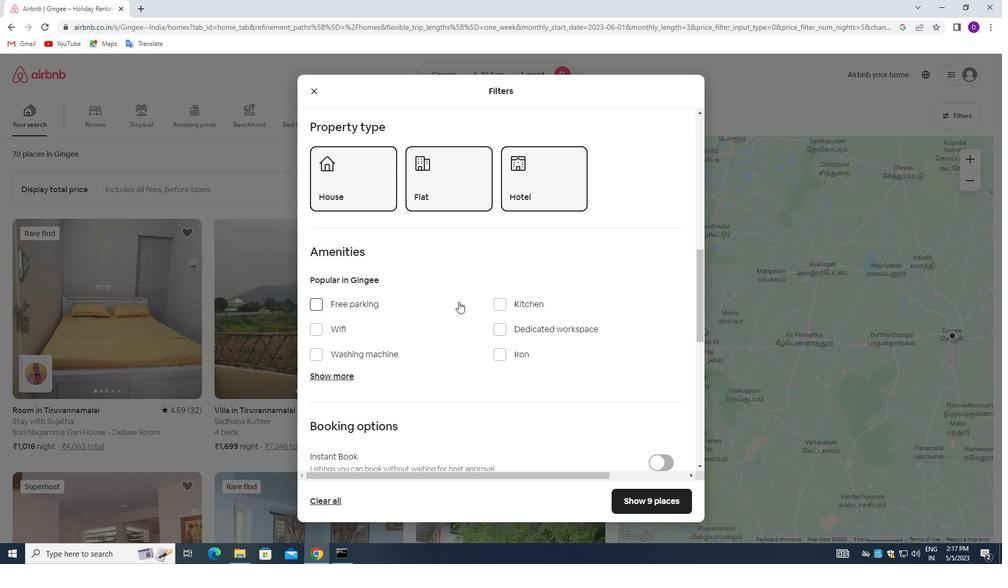 
Action: Mouse moved to (319, 254)
Screenshot: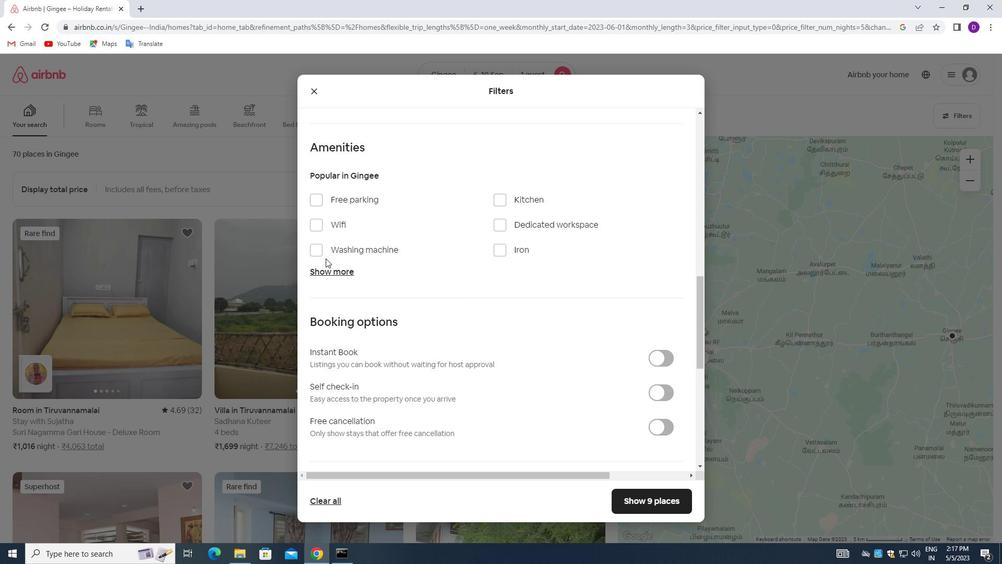 
Action: Mouse pressed left at (319, 254)
Screenshot: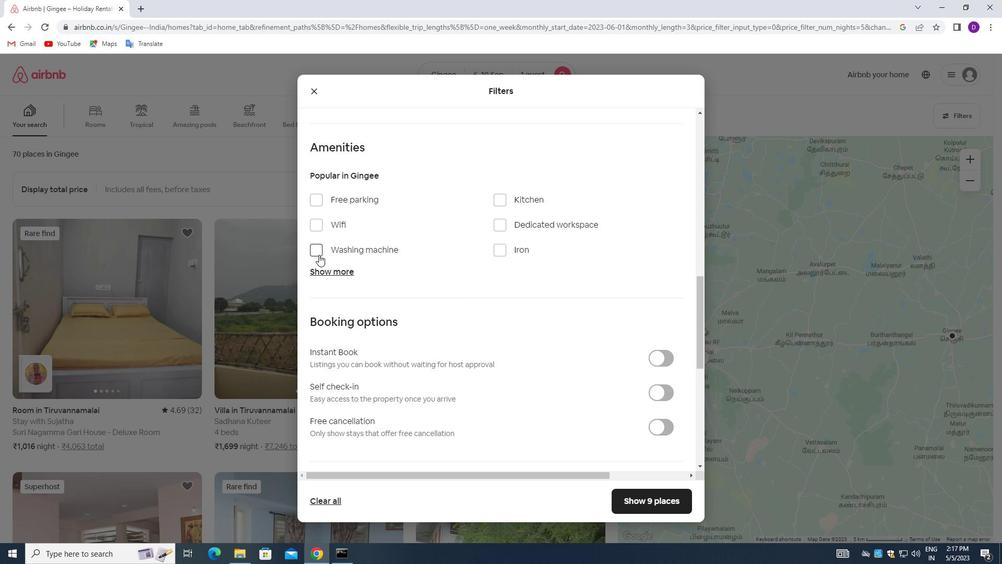 
Action: Mouse moved to (658, 395)
Screenshot: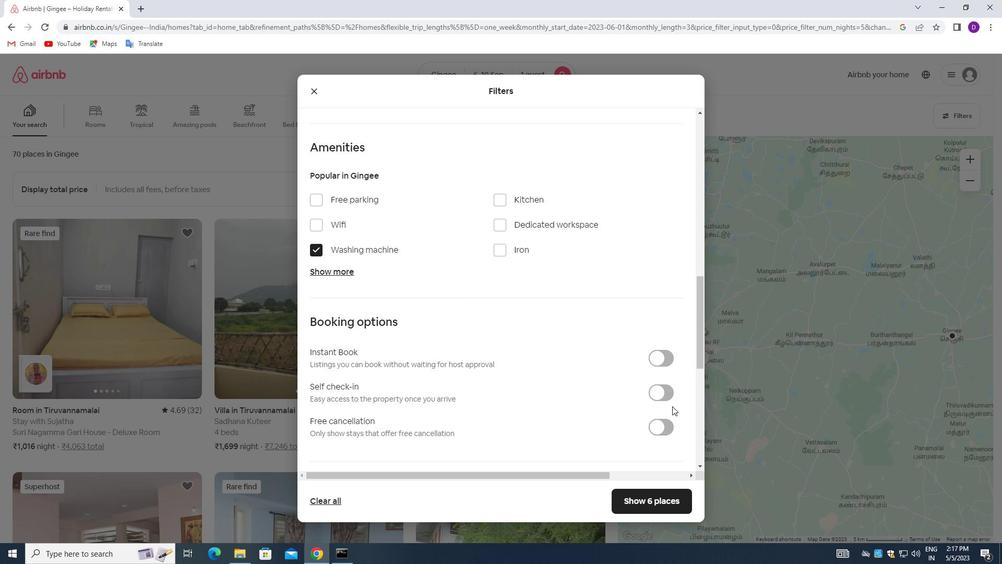 
Action: Mouse pressed left at (658, 395)
Screenshot: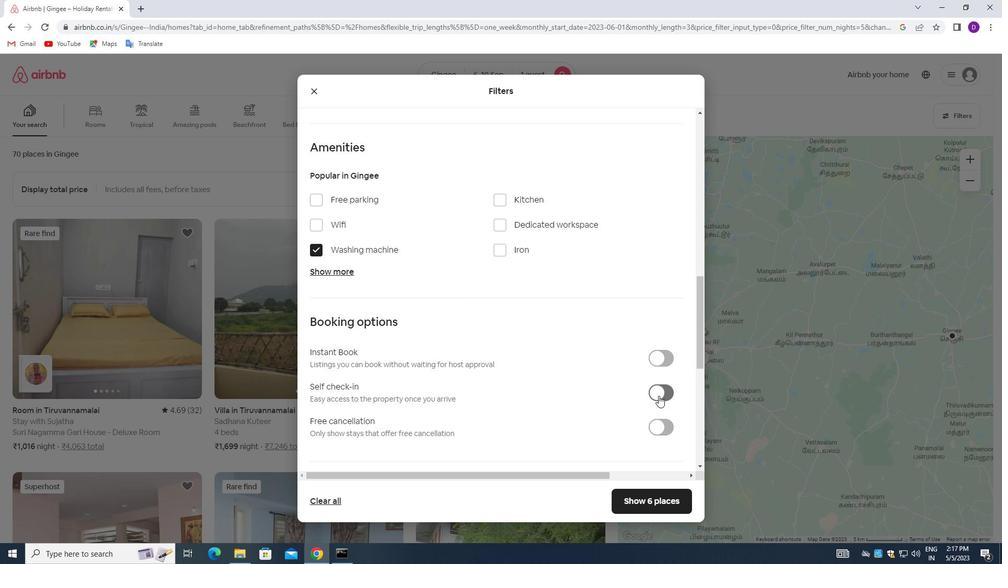 
Action: Mouse moved to (509, 359)
Screenshot: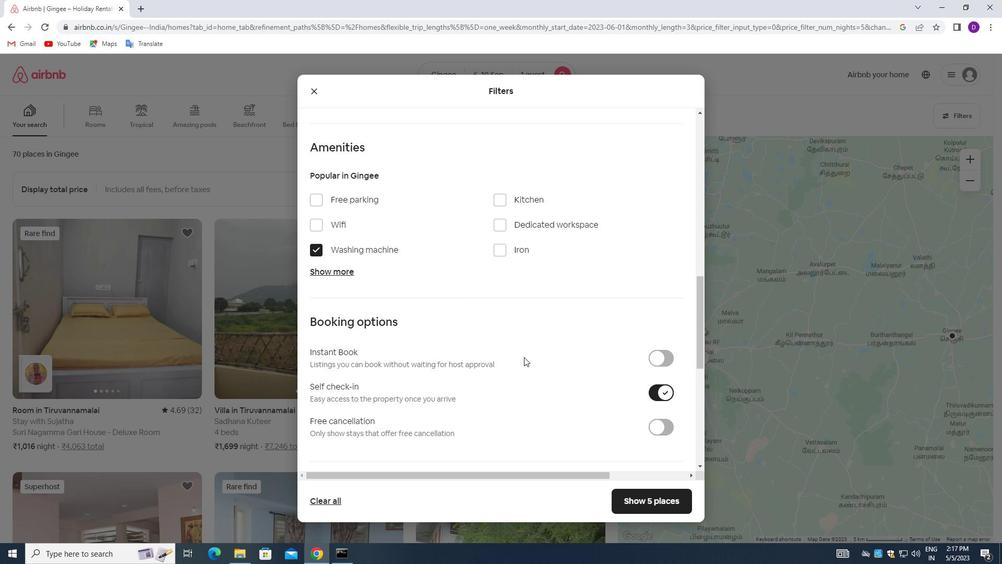 
Action: Mouse scrolled (509, 359) with delta (0, 0)
Screenshot: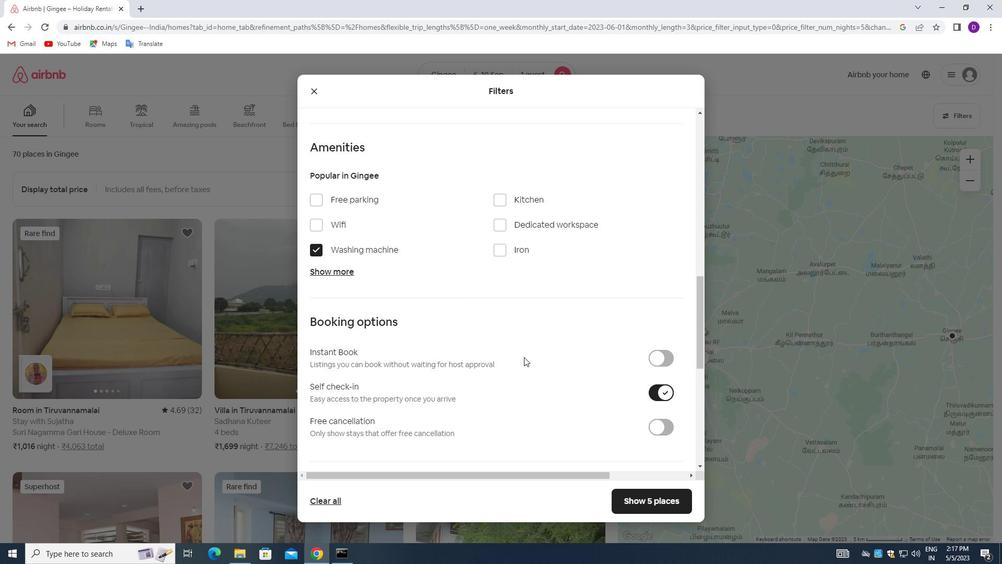 
Action: Mouse moved to (506, 362)
Screenshot: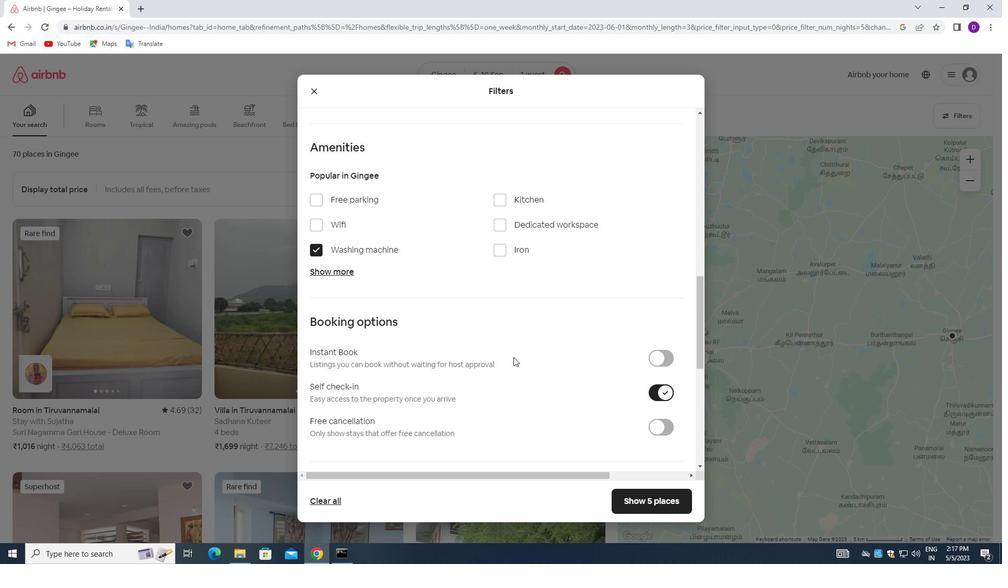 
Action: Mouse scrolled (506, 361) with delta (0, 0)
Screenshot: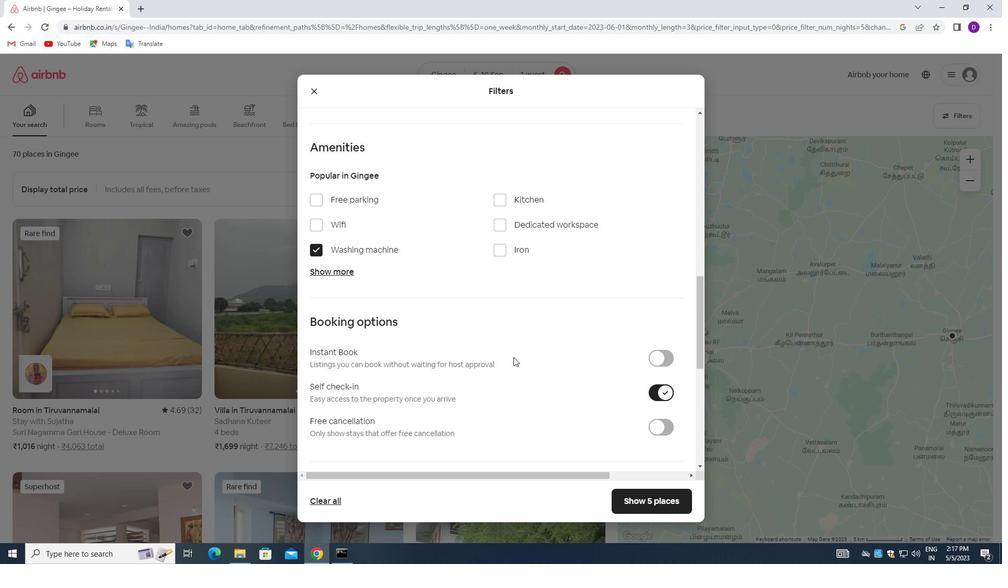 
Action: Mouse moved to (500, 364)
Screenshot: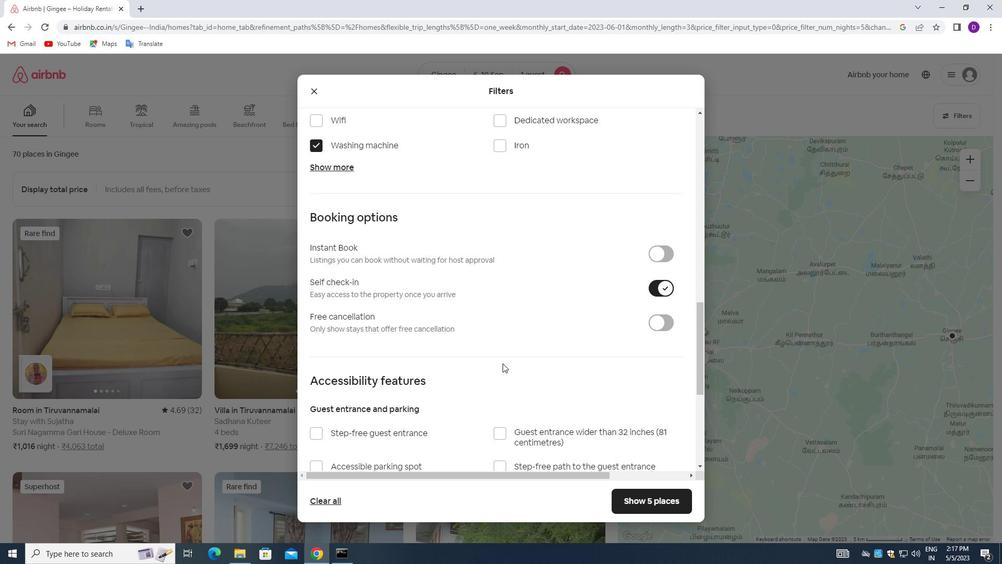 
Action: Mouse scrolled (500, 364) with delta (0, 0)
Screenshot: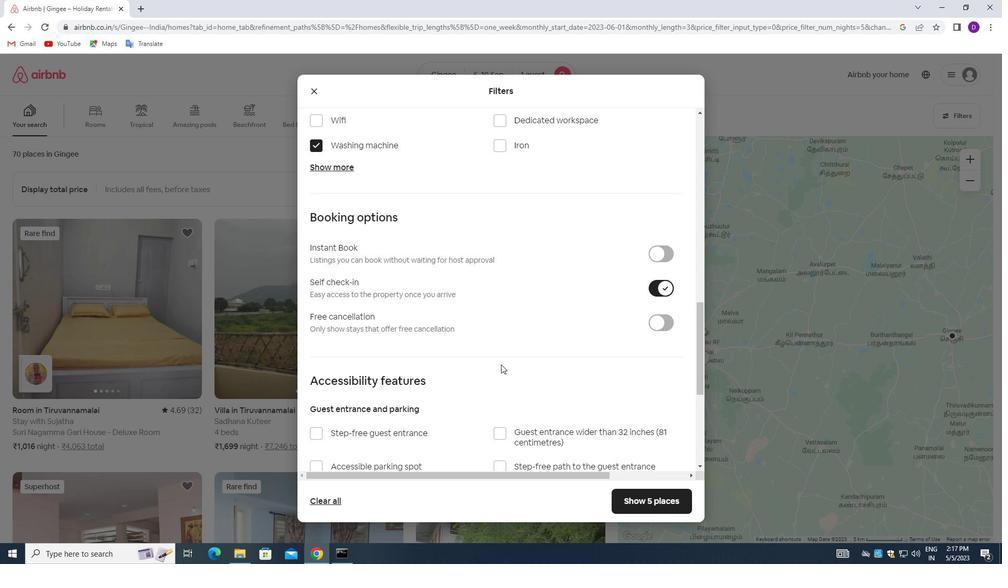 
Action: Mouse scrolled (500, 364) with delta (0, 0)
Screenshot: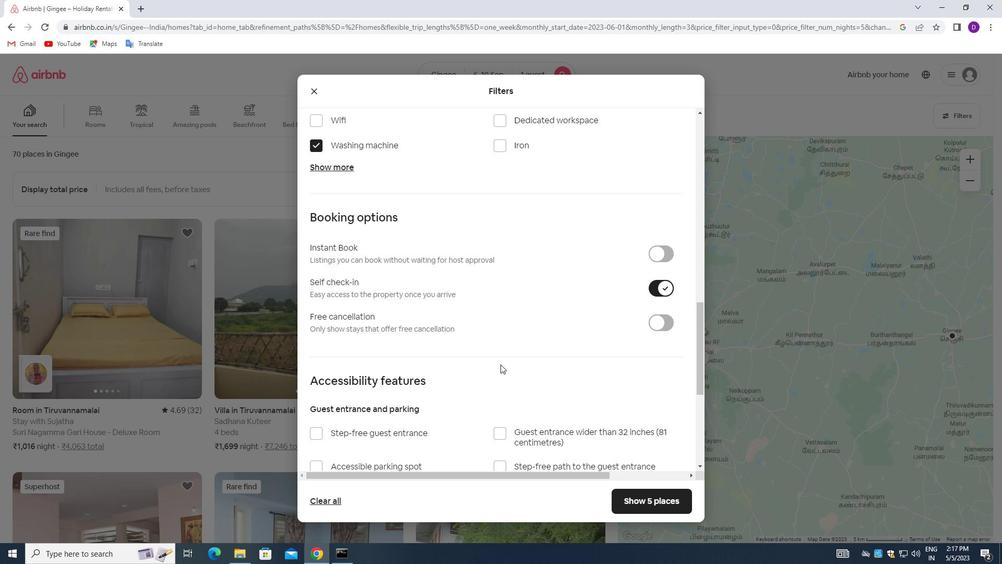
Action: Mouse scrolled (500, 364) with delta (0, 0)
Screenshot: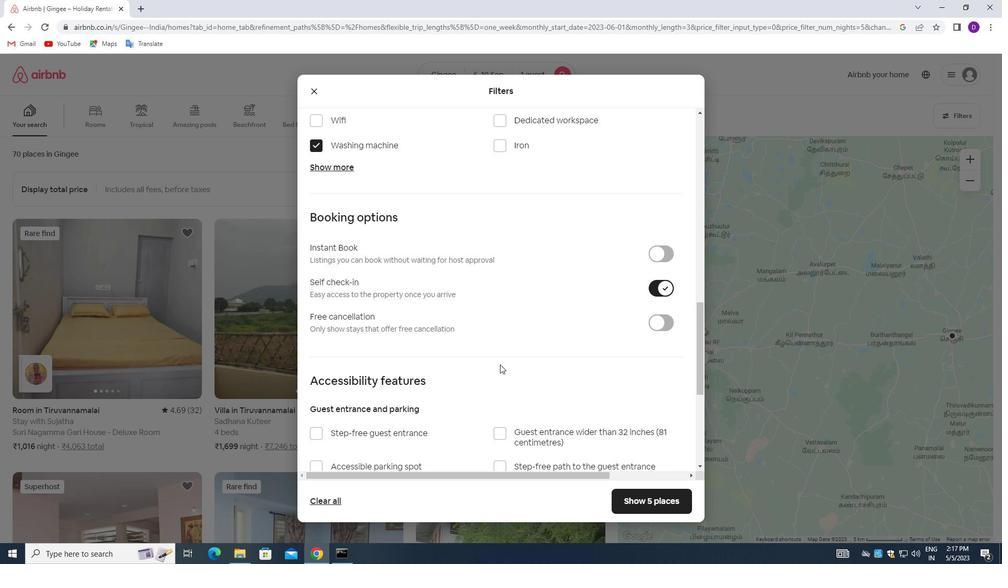 
Action: Mouse scrolled (500, 364) with delta (0, 0)
Screenshot: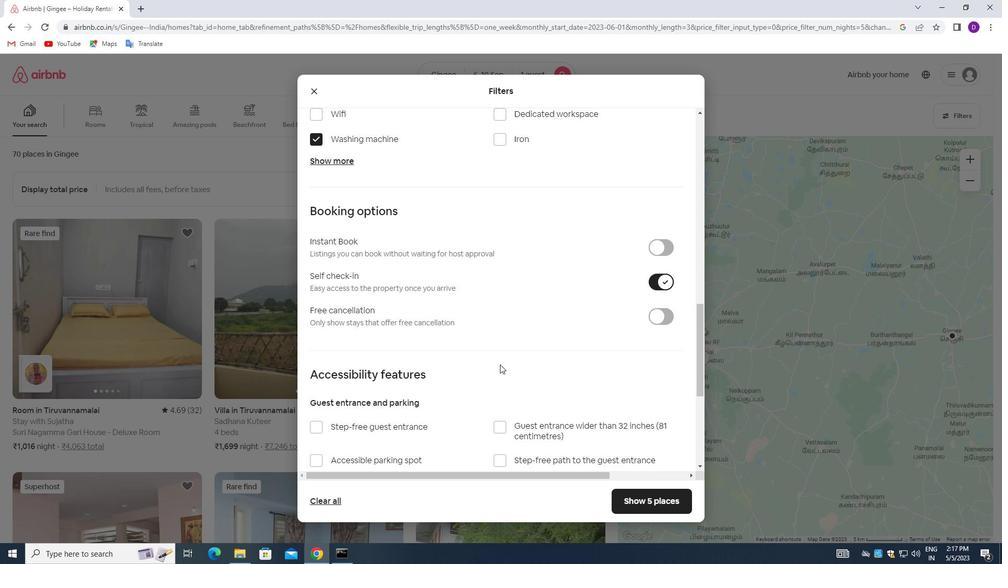 
Action: Mouse moved to (499, 364)
Screenshot: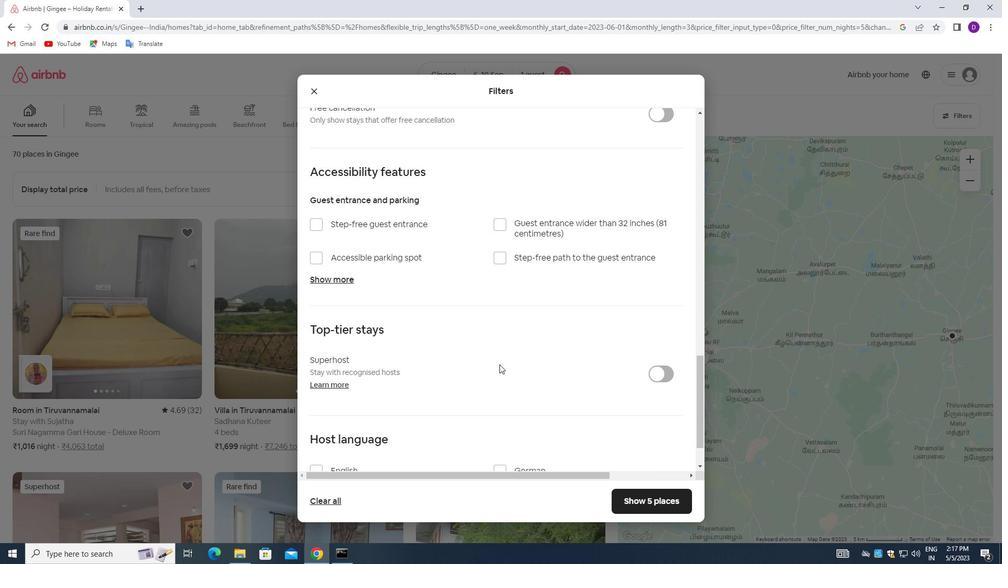 
Action: Mouse scrolled (499, 364) with delta (0, 0)
Screenshot: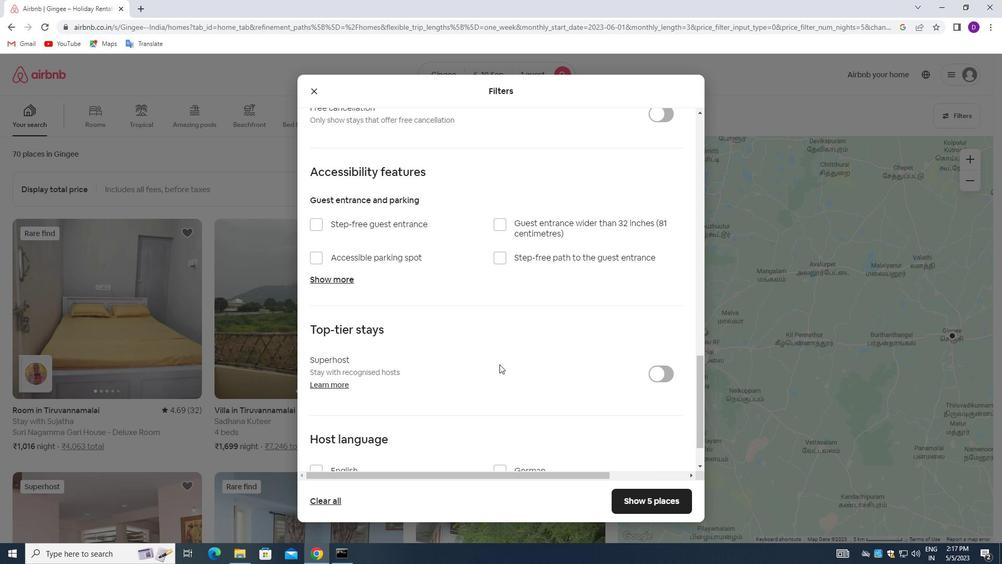 
Action: Mouse scrolled (499, 364) with delta (0, 0)
Screenshot: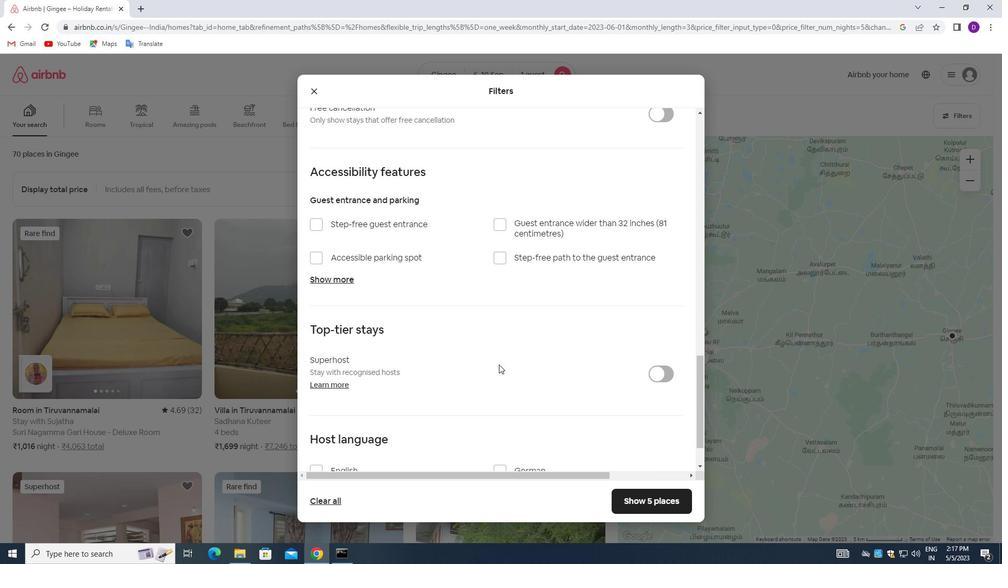 
Action: Mouse scrolled (499, 364) with delta (0, 0)
Screenshot: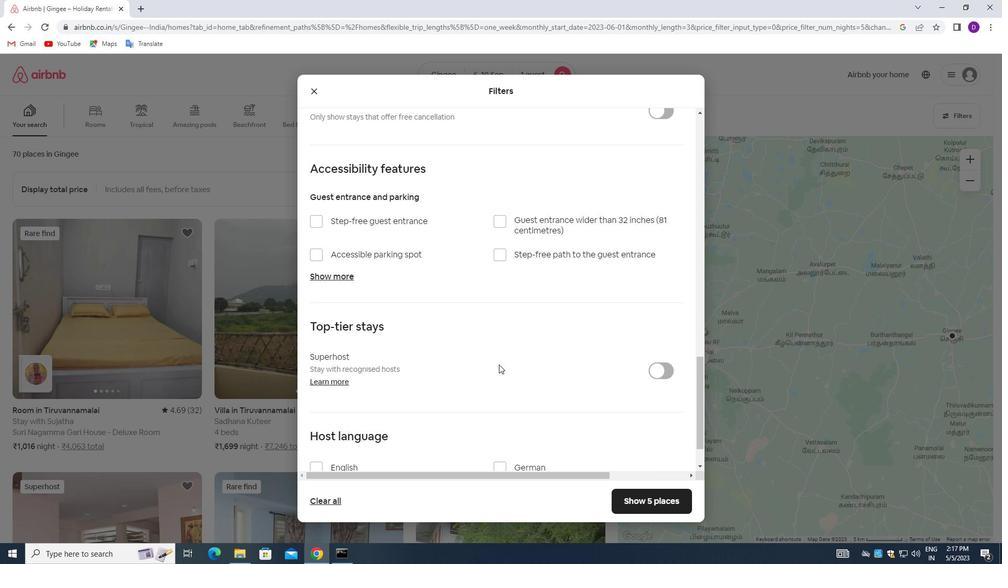 
Action: Mouse moved to (474, 375)
Screenshot: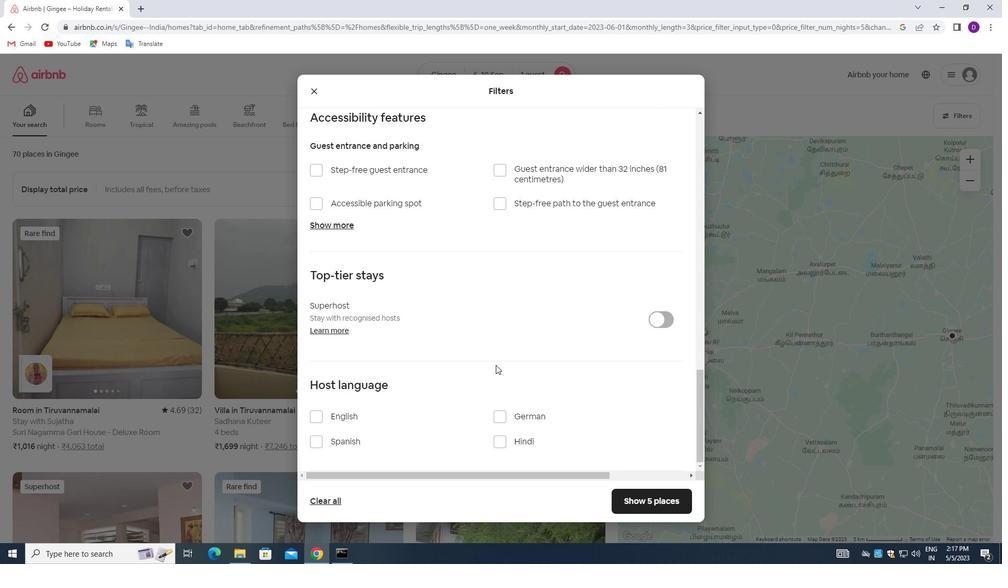 
Action: Mouse scrolled (474, 374) with delta (0, 0)
Screenshot: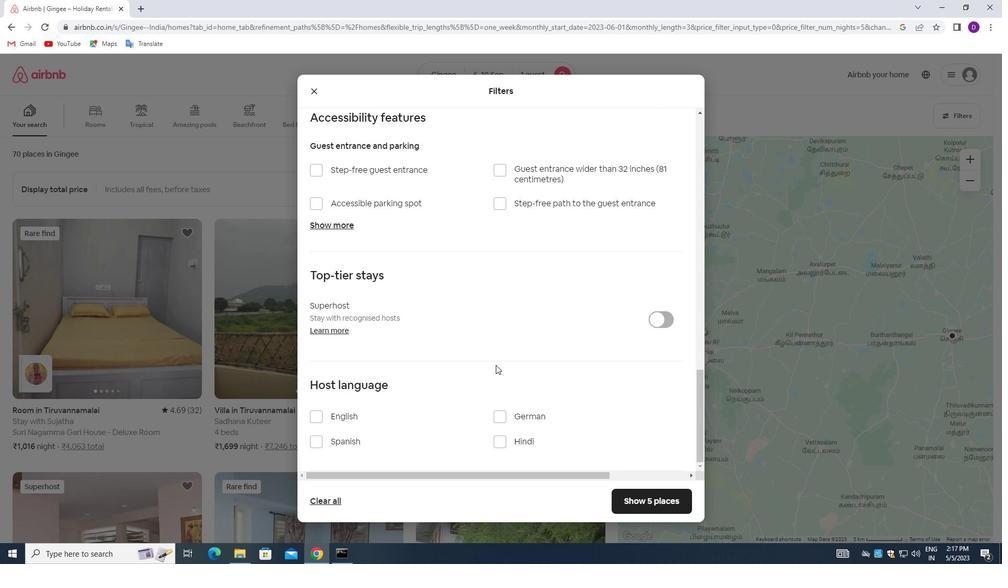 
Action: Mouse moved to (461, 378)
Screenshot: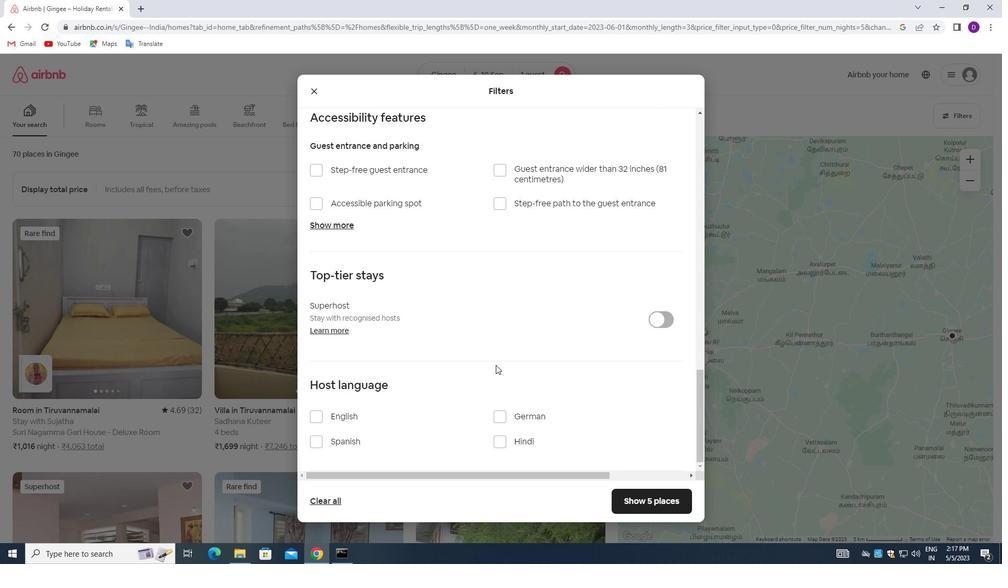 
Action: Mouse scrolled (461, 378) with delta (0, 0)
Screenshot: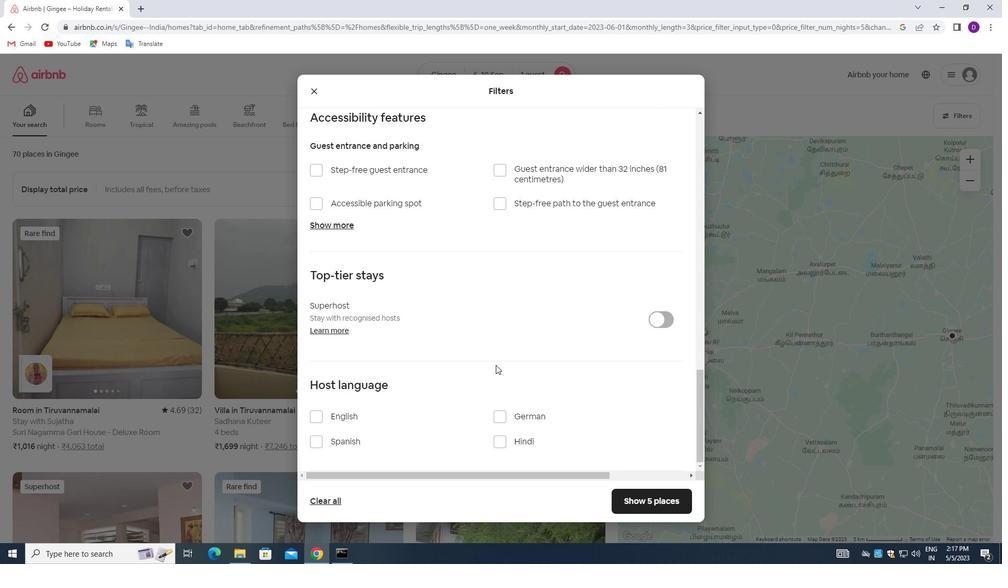 
Action: Mouse moved to (314, 420)
Screenshot: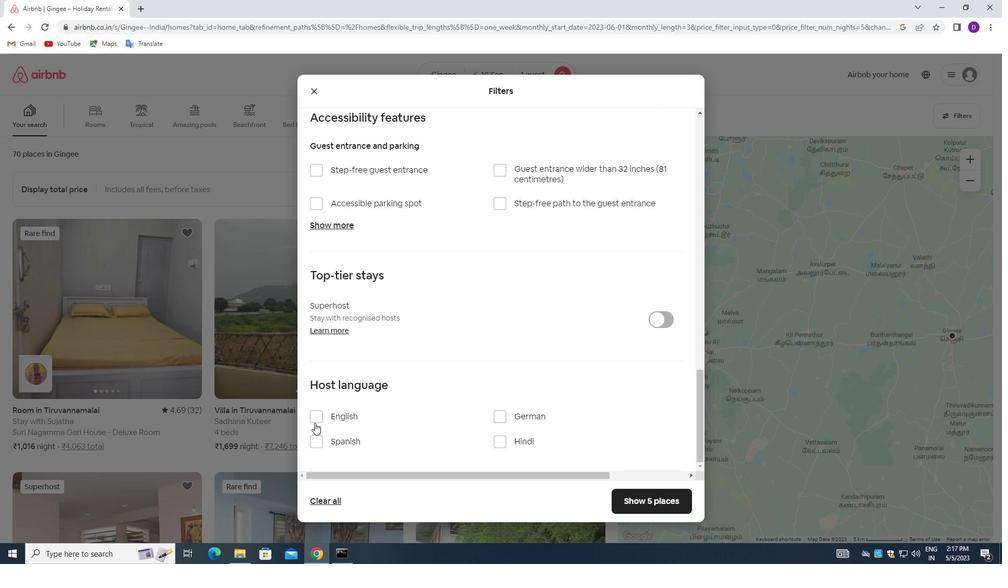 
Action: Mouse pressed left at (314, 420)
Screenshot: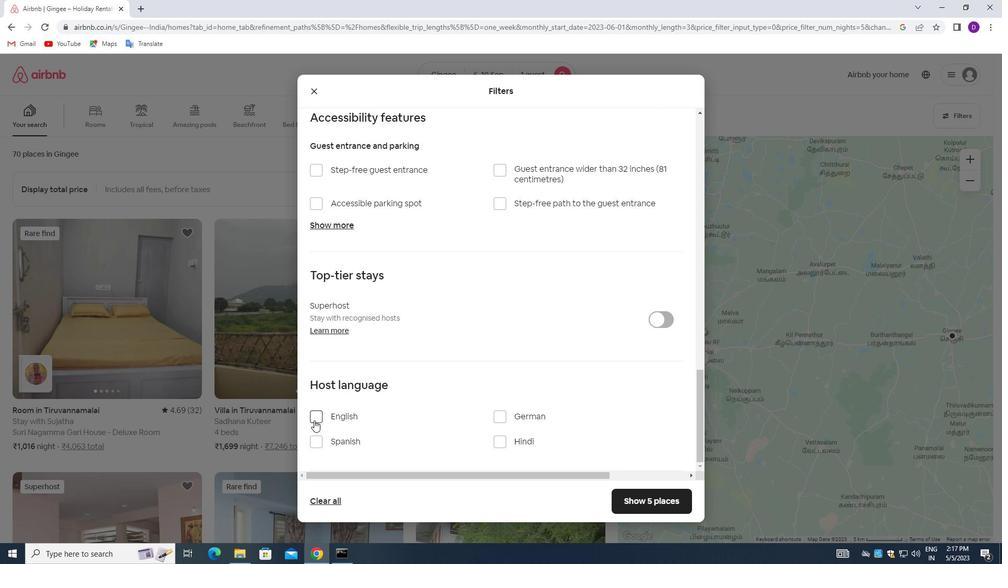 
Action: Mouse moved to (642, 498)
Screenshot: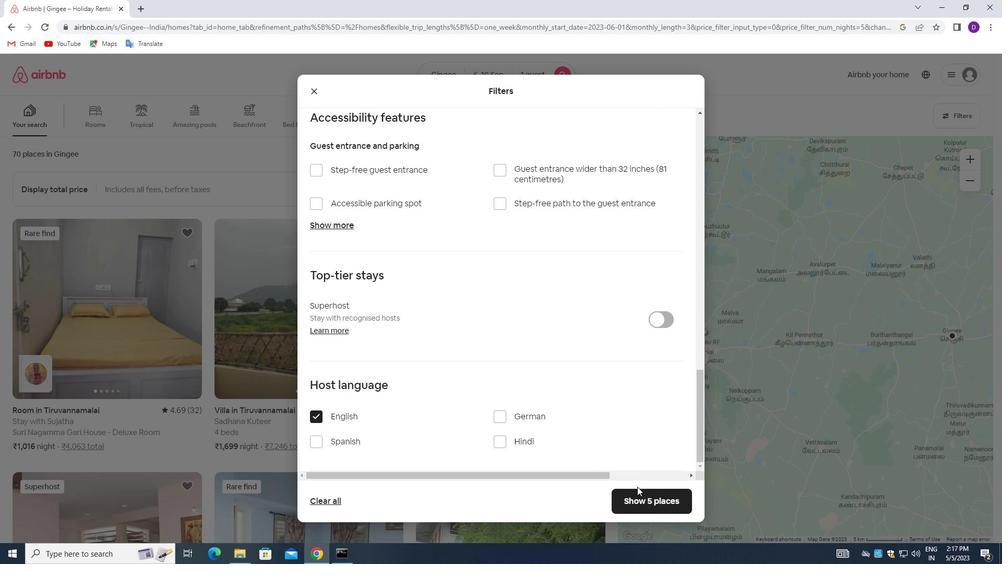 
Action: Mouse pressed left at (642, 498)
Screenshot: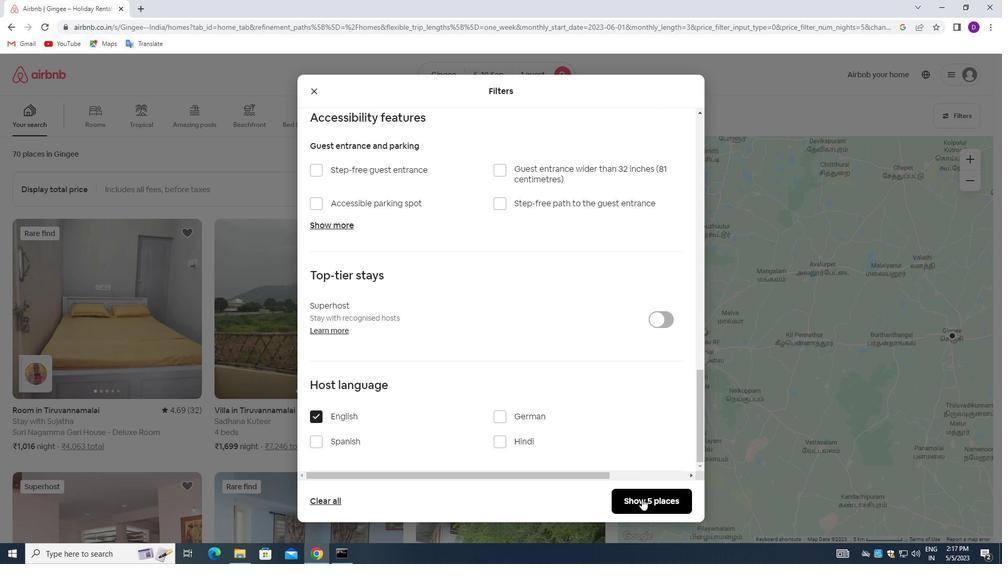 
Action: Mouse moved to (574, 389)
Screenshot: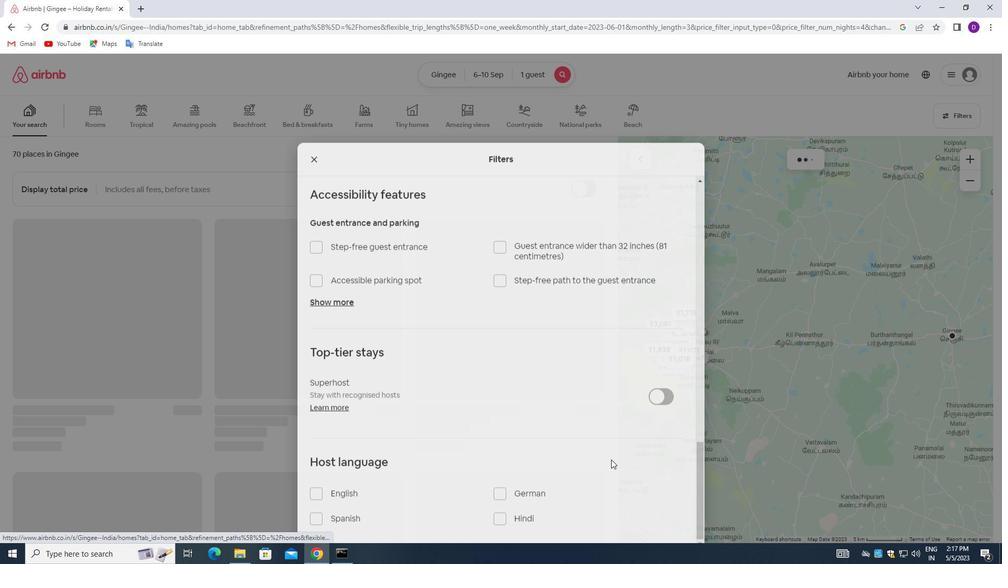 
